 Task: Search one way flight ticket for 3 adults, 3 children in premium economy from Laramie: Laramie Regional Airport to Jackson: Jackson Hole Airport on 5-2-2023. Choice of flights is American. Number of bags: 9 checked bags. Price is upto 99000. Outbound departure time preference is 19:15.
Action: Mouse moved to (339, 286)
Screenshot: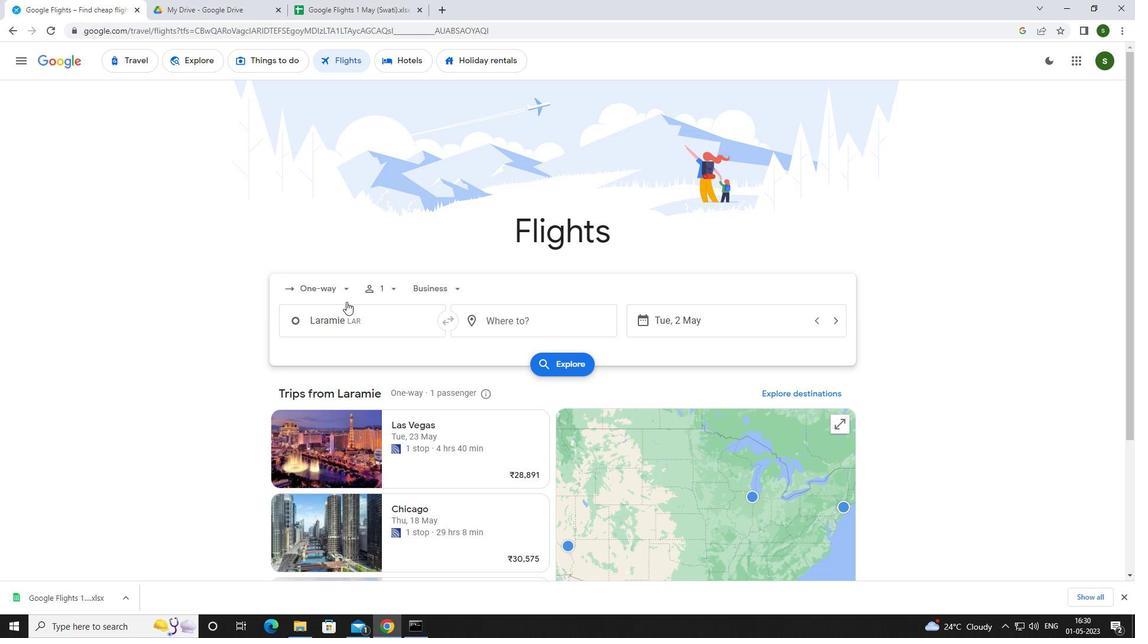 
Action: Mouse pressed left at (339, 286)
Screenshot: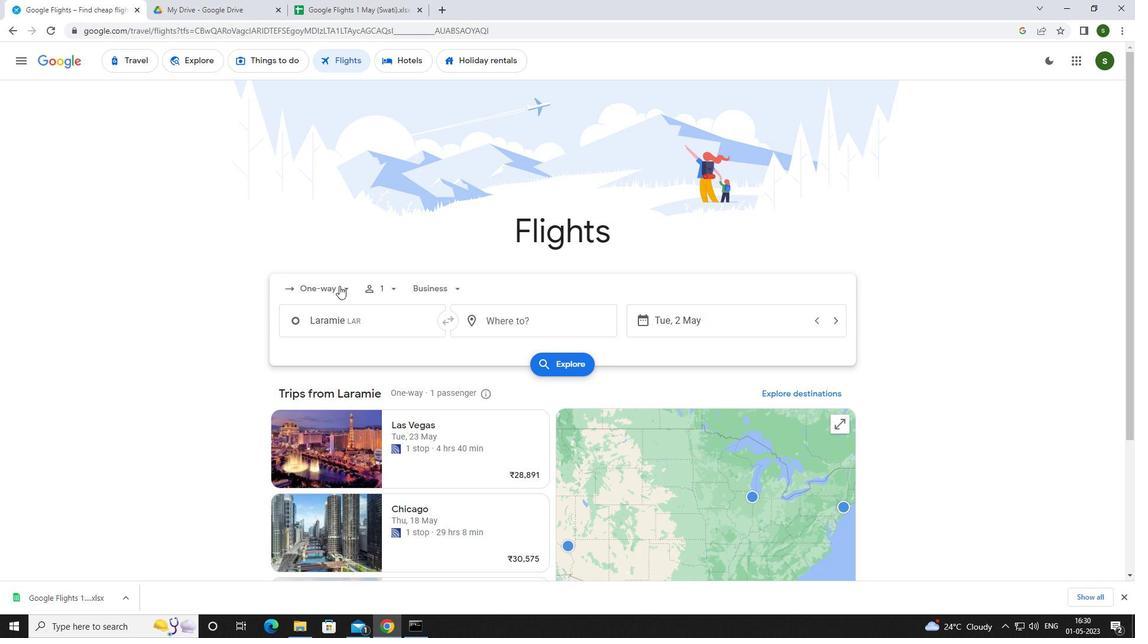 
Action: Mouse moved to (338, 288)
Screenshot: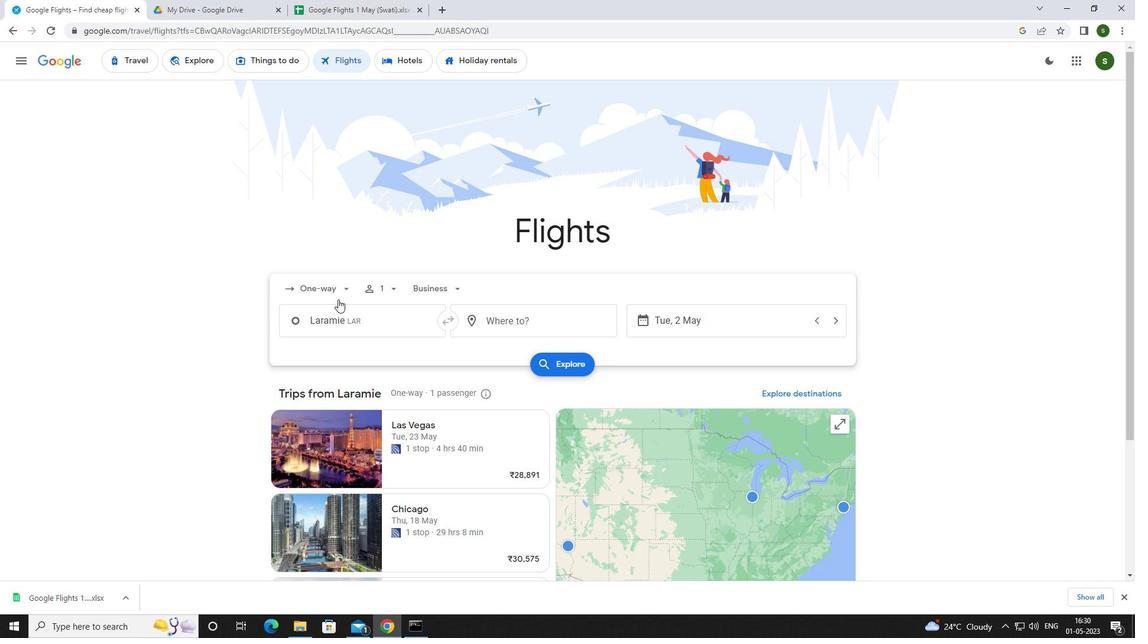 
Action: Mouse pressed left at (338, 288)
Screenshot: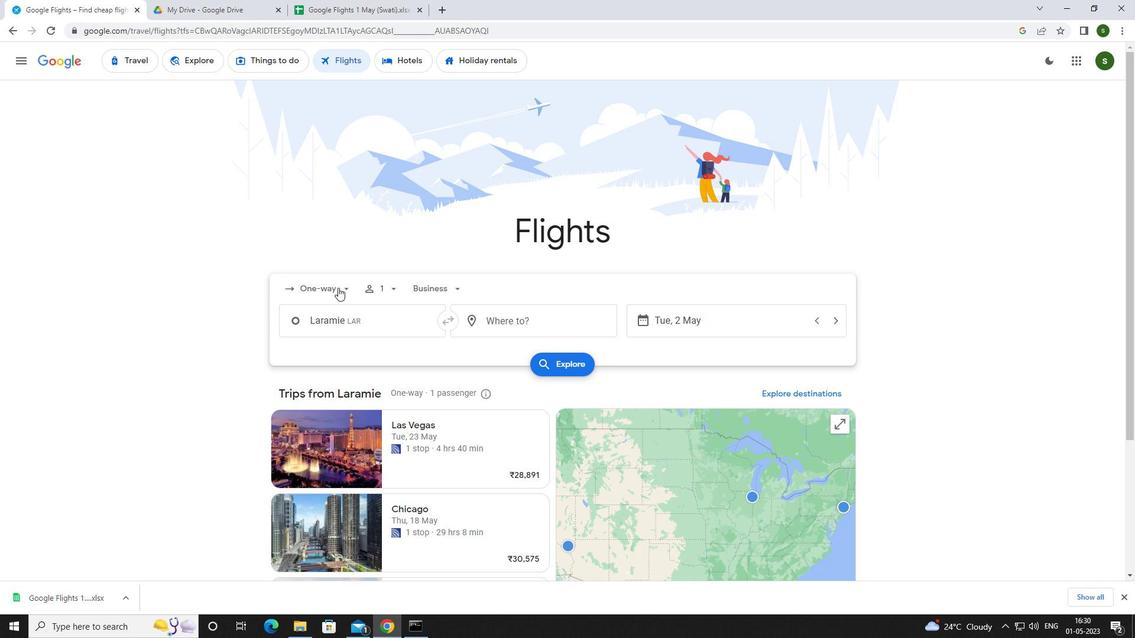 
Action: Mouse pressed left at (338, 288)
Screenshot: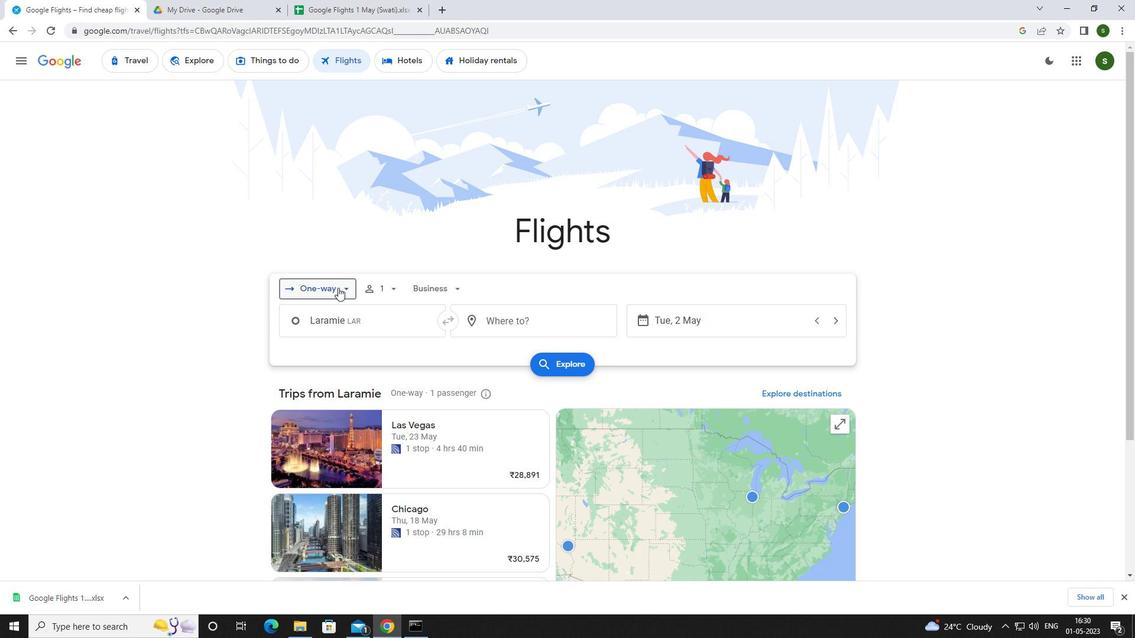 
Action: Mouse moved to (340, 339)
Screenshot: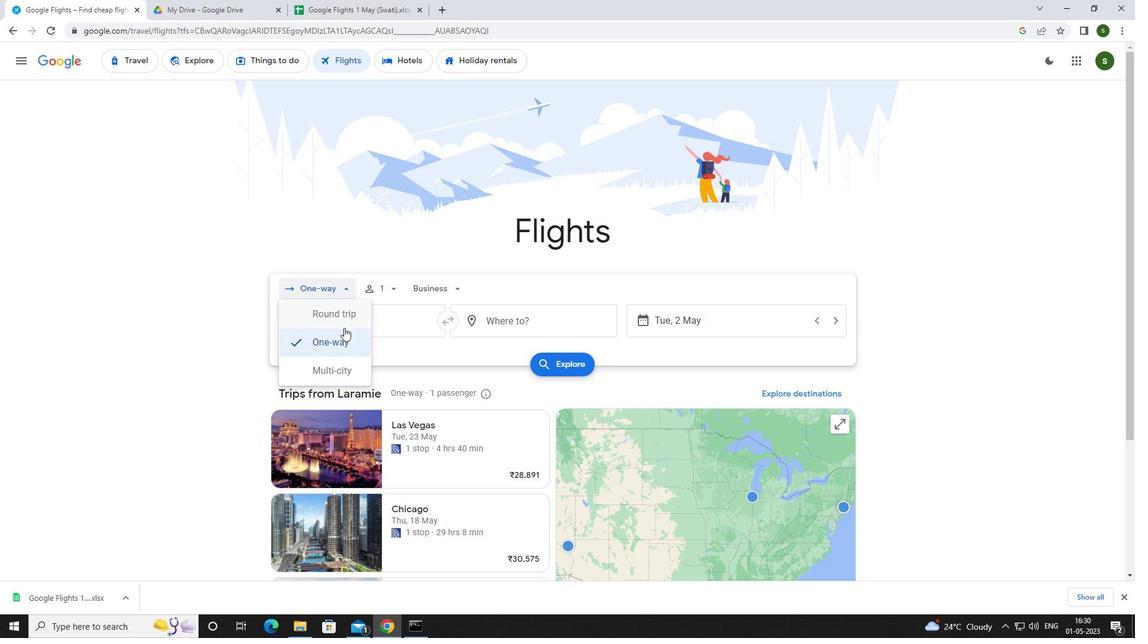 
Action: Mouse pressed left at (340, 339)
Screenshot: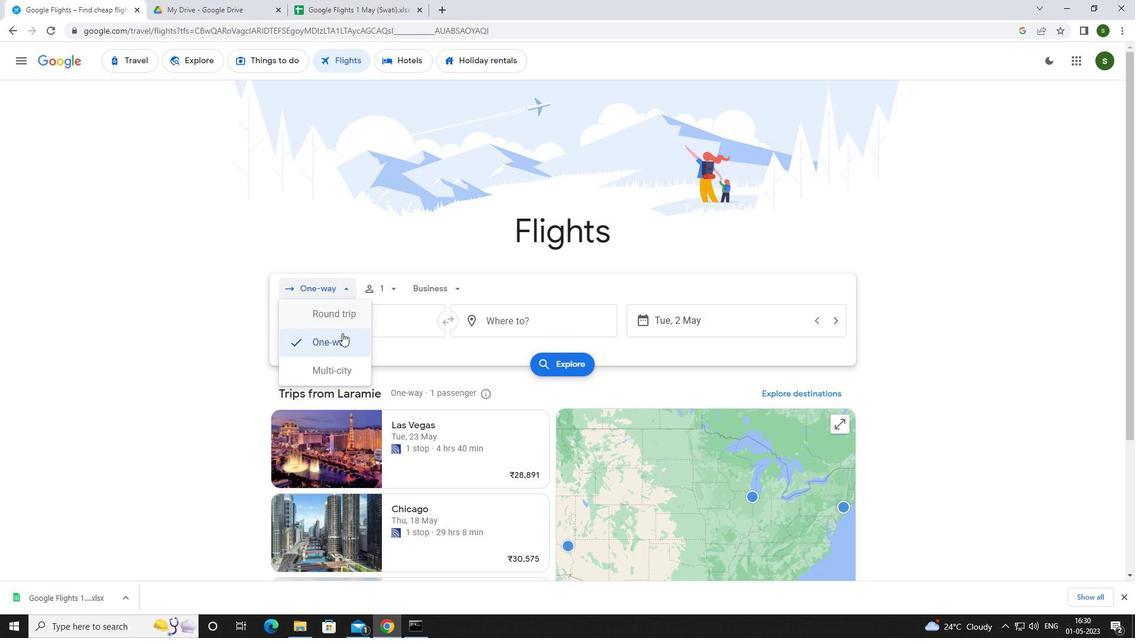 
Action: Mouse moved to (389, 288)
Screenshot: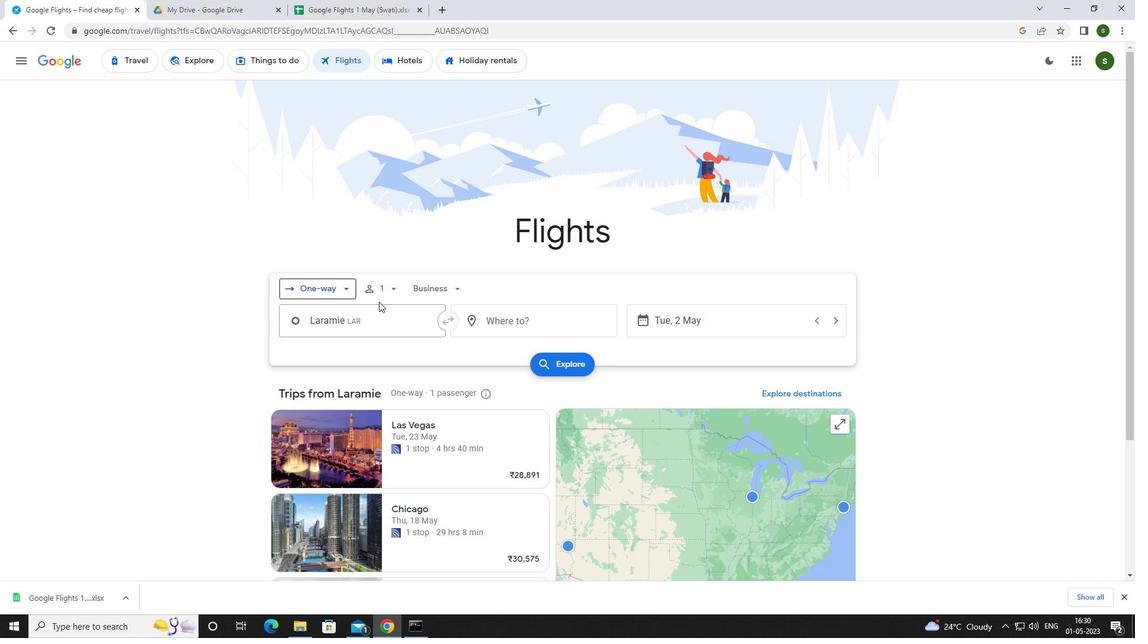 
Action: Mouse pressed left at (389, 288)
Screenshot: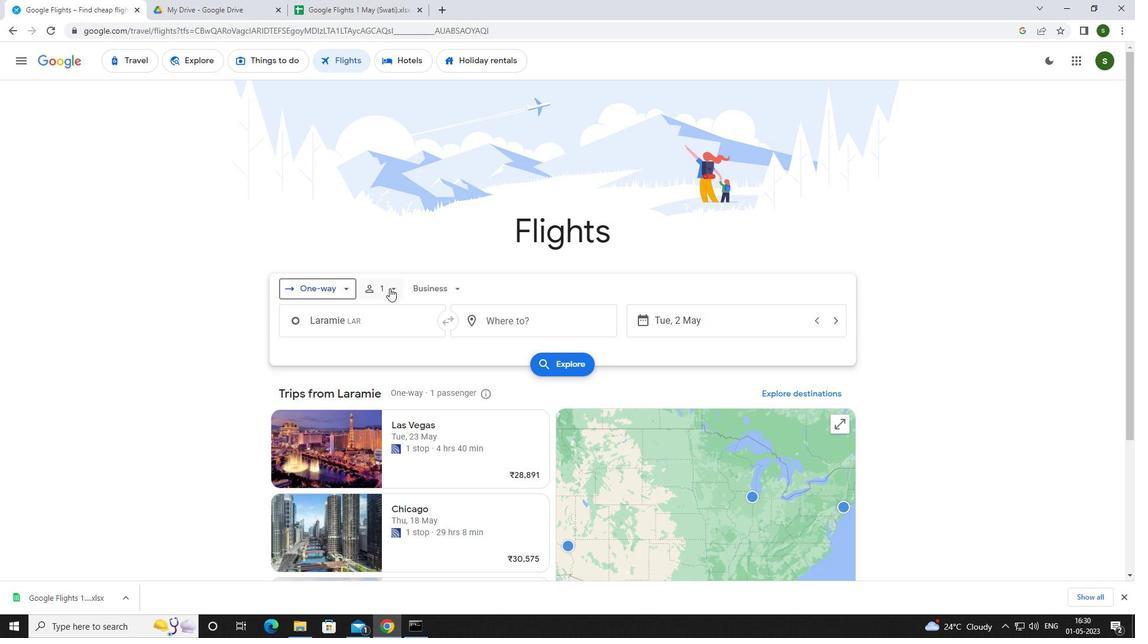 
Action: Mouse moved to (485, 320)
Screenshot: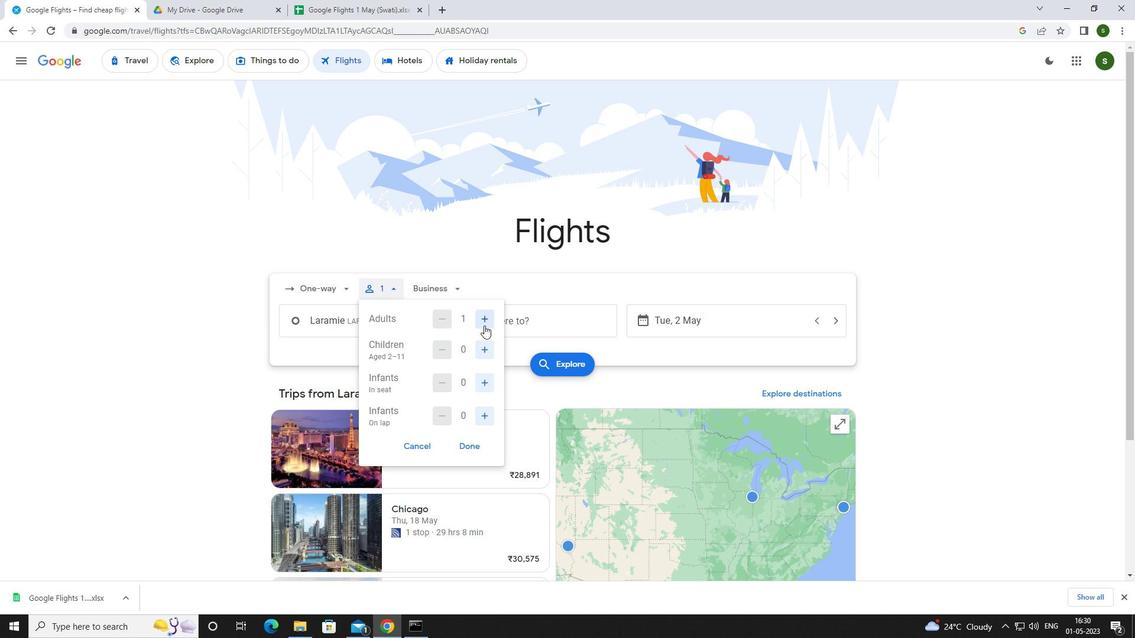 
Action: Mouse pressed left at (485, 320)
Screenshot: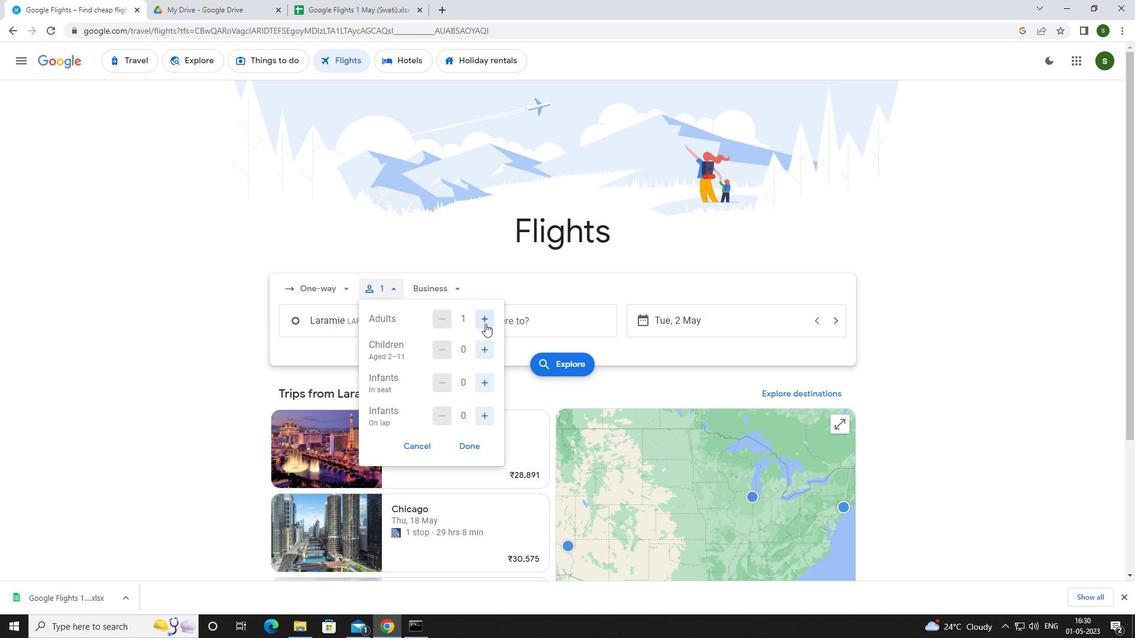 
Action: Mouse pressed left at (485, 320)
Screenshot: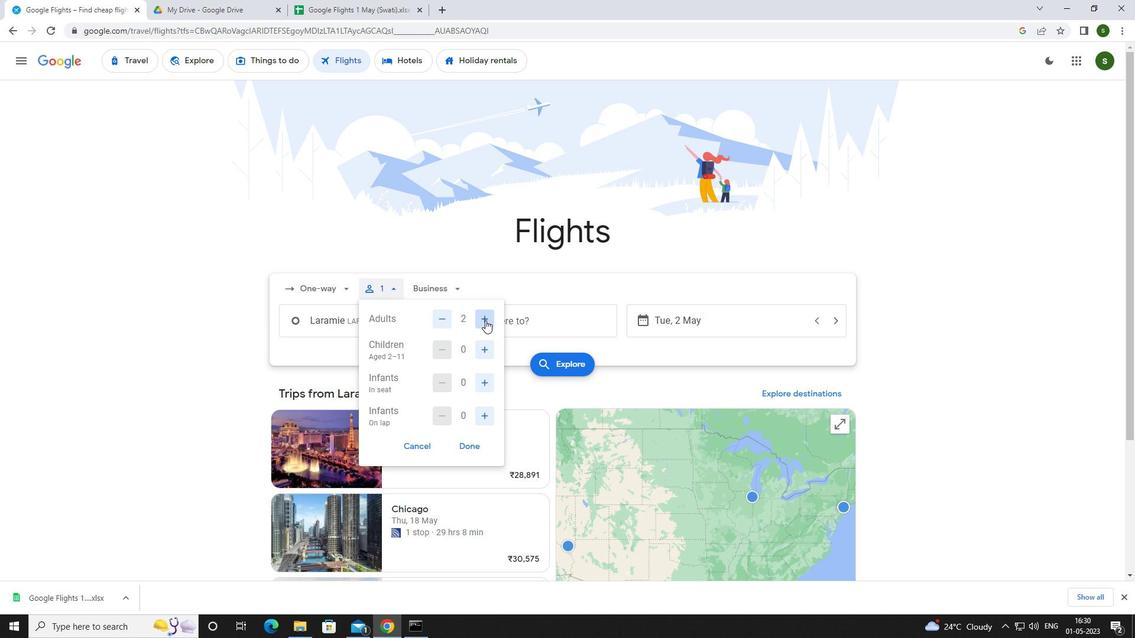 
Action: Mouse moved to (479, 344)
Screenshot: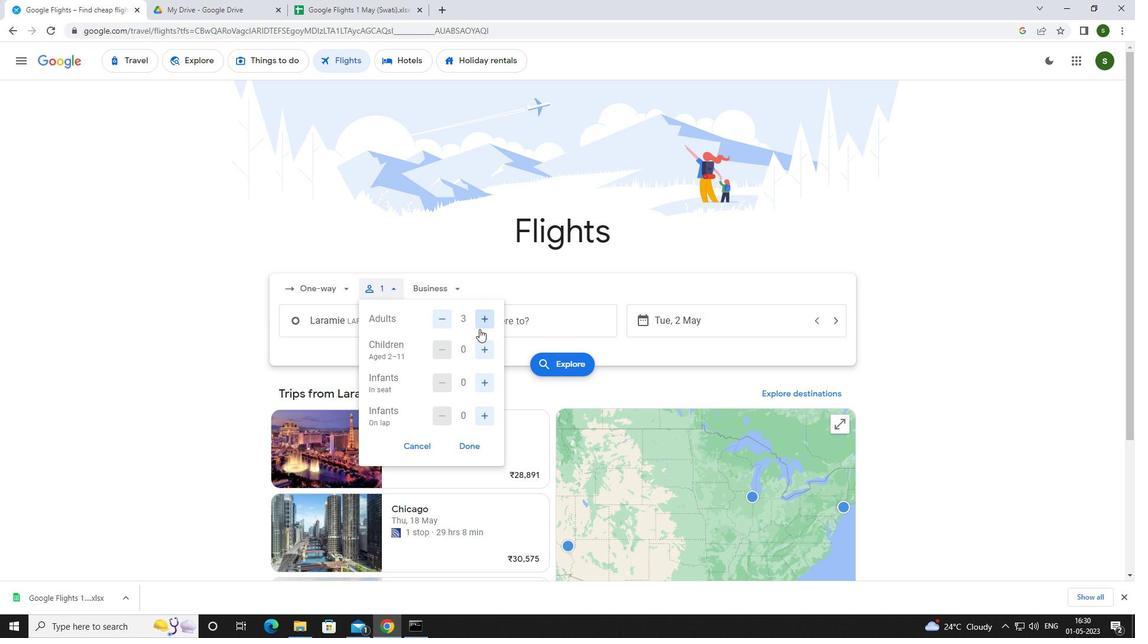 
Action: Mouse pressed left at (479, 344)
Screenshot: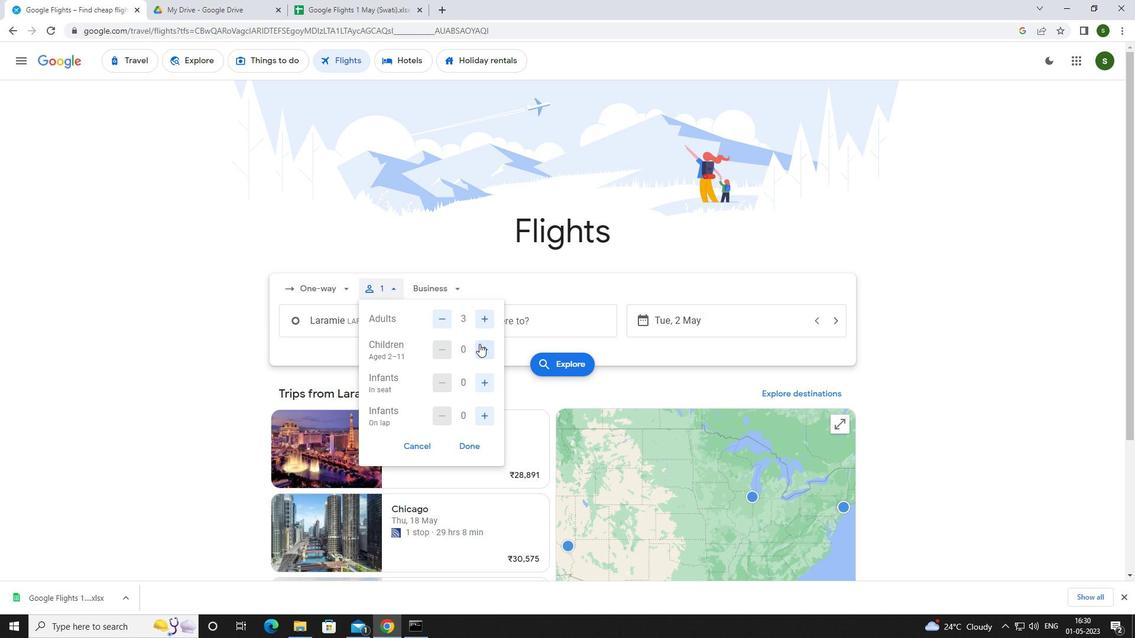 
Action: Mouse pressed left at (479, 344)
Screenshot: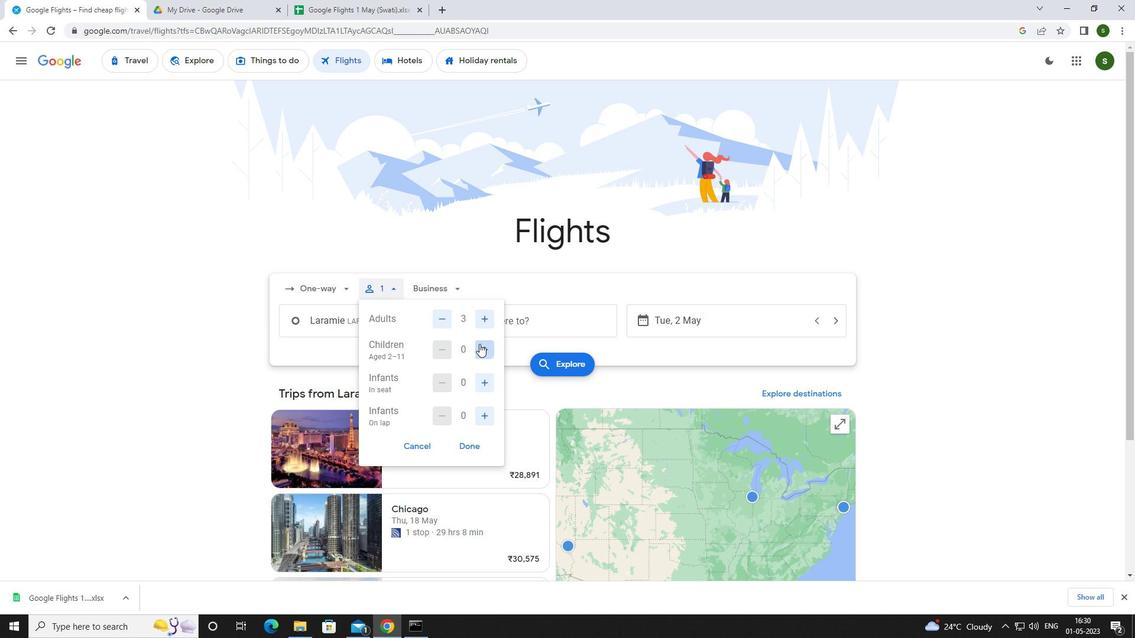 
Action: Mouse pressed left at (479, 344)
Screenshot: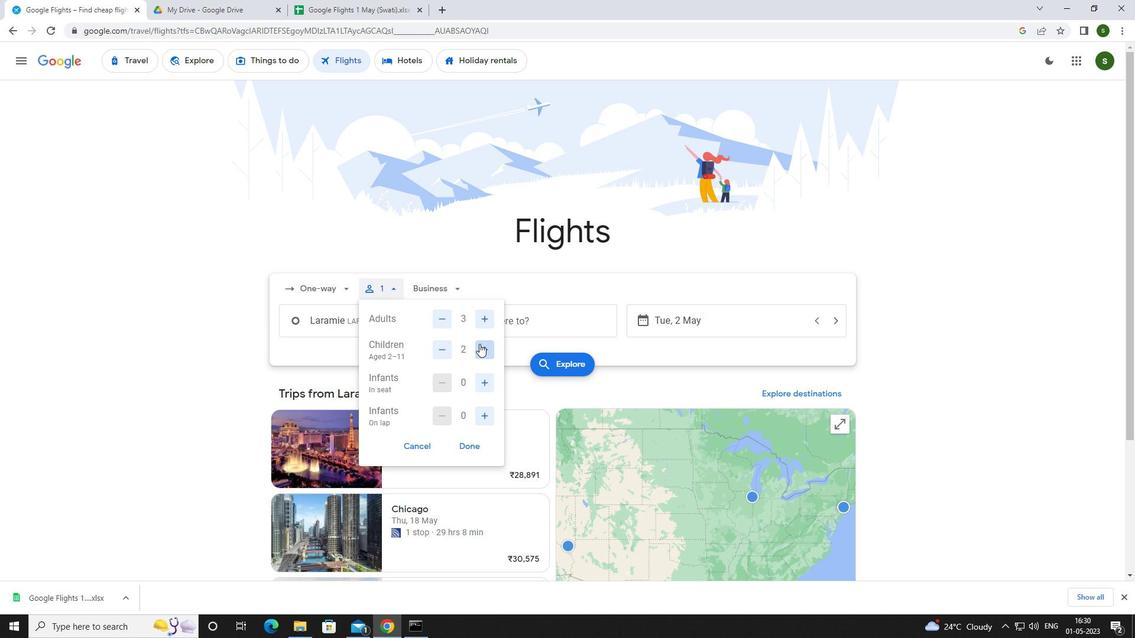 
Action: Mouse moved to (451, 285)
Screenshot: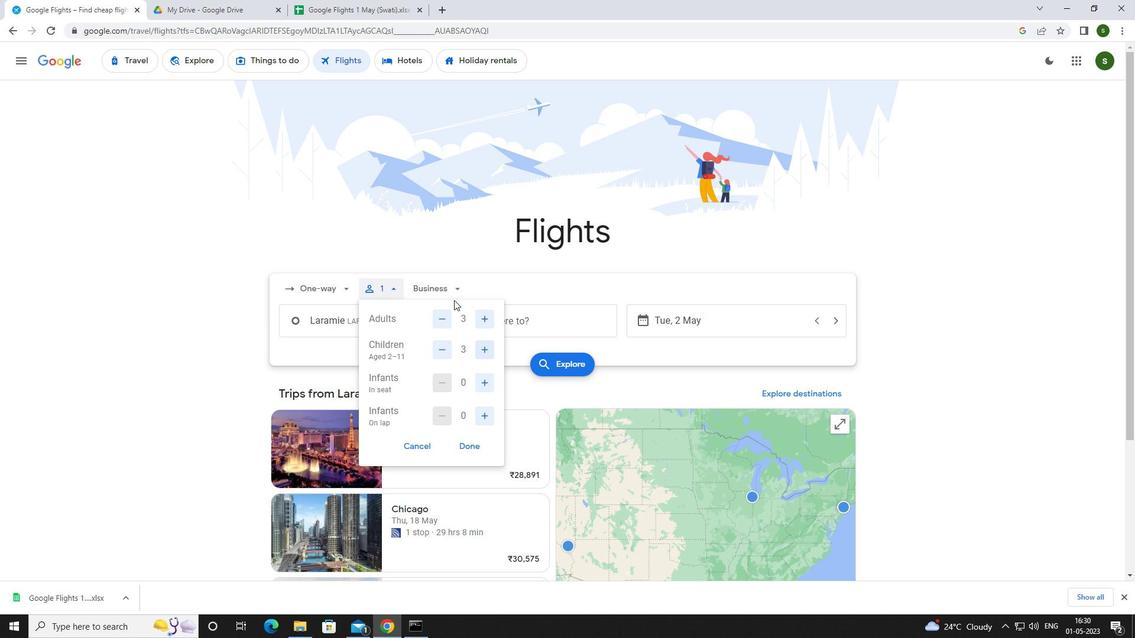 
Action: Mouse pressed left at (451, 285)
Screenshot: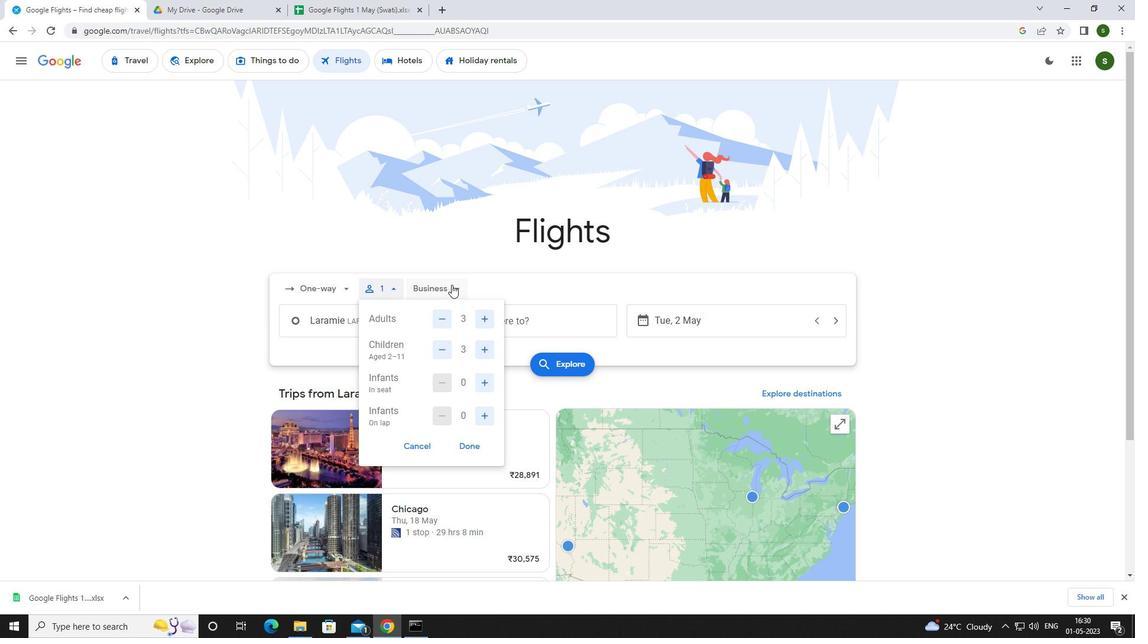 
Action: Mouse moved to (459, 337)
Screenshot: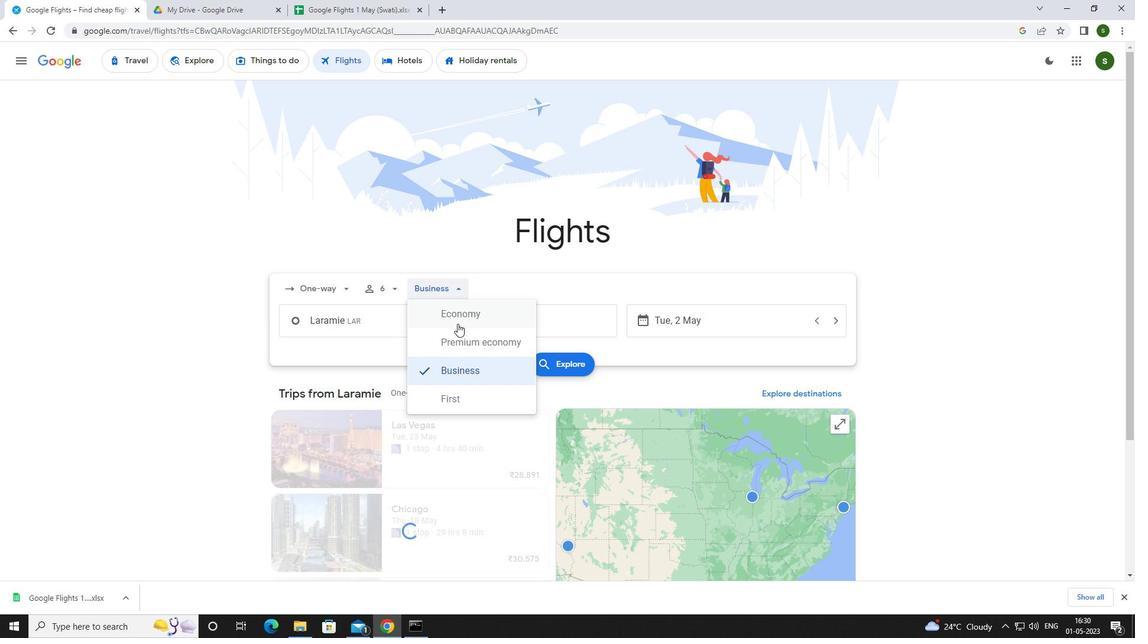 
Action: Mouse pressed left at (459, 337)
Screenshot: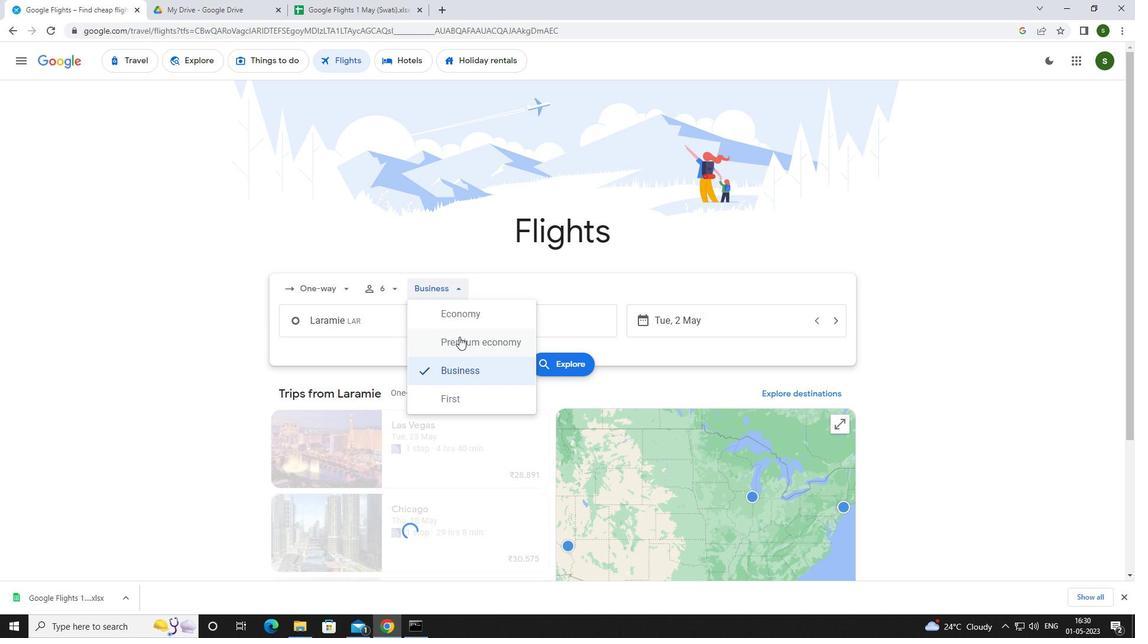 
Action: Mouse moved to (383, 320)
Screenshot: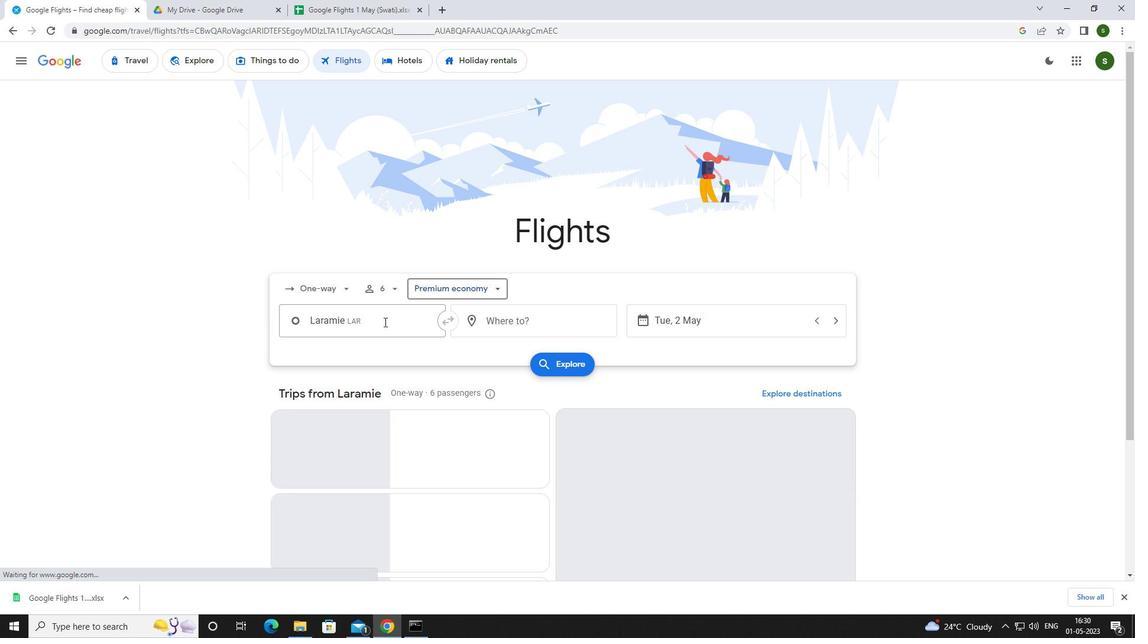 
Action: Mouse pressed left at (383, 320)
Screenshot: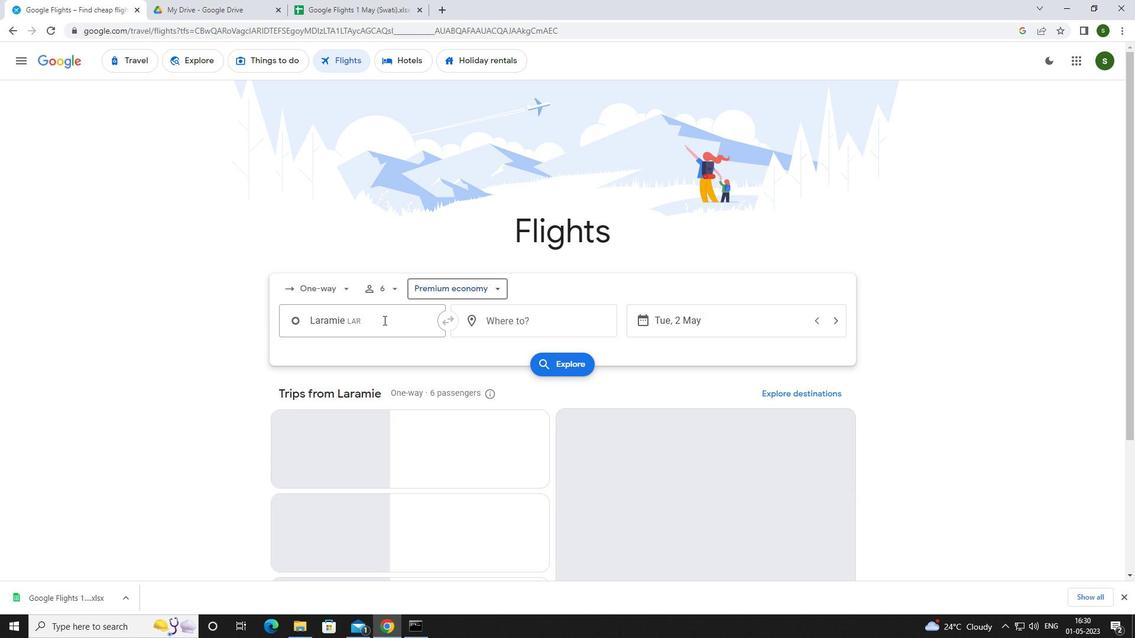 
Action: Mouse moved to (375, 322)
Screenshot: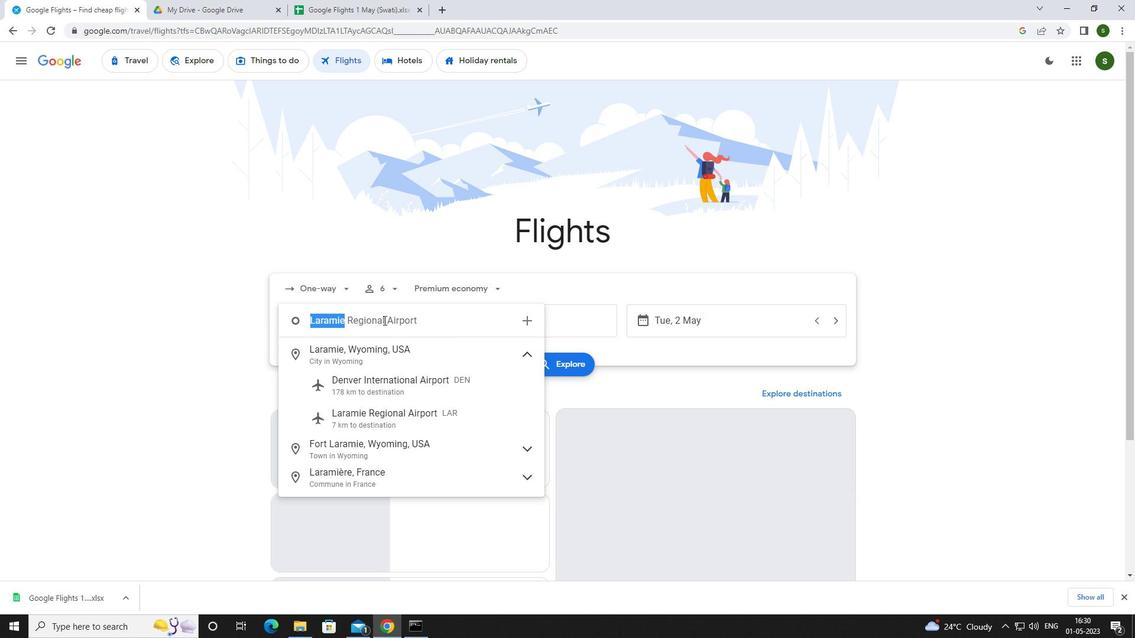 
Action: Key pressed <Key.caps_lock>l<Key.caps_lock>aramie
Screenshot: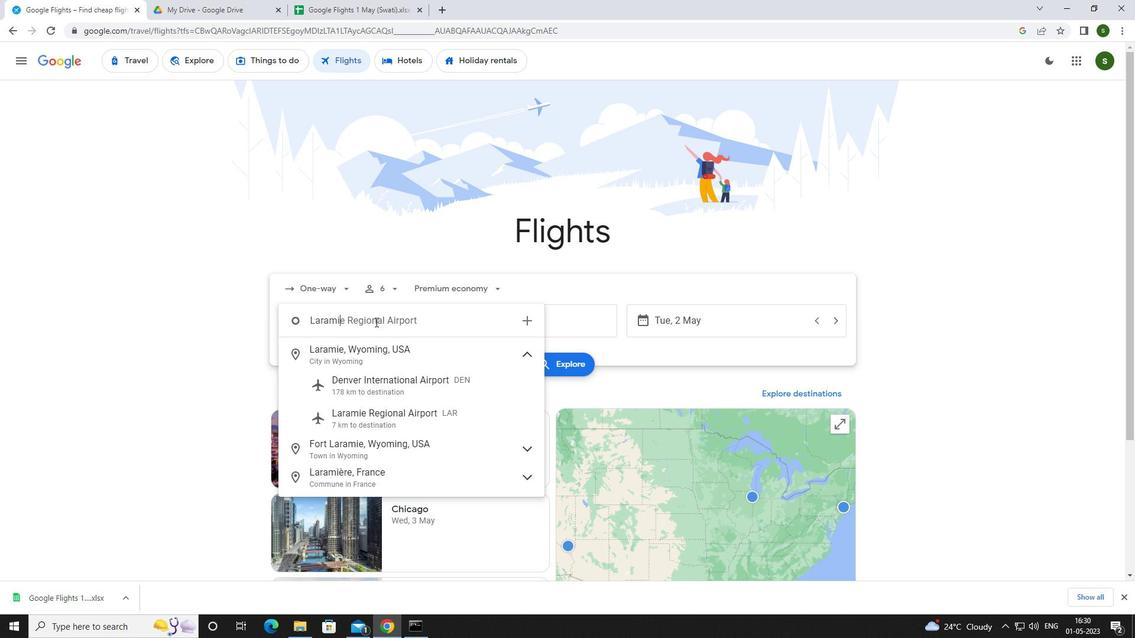 
Action: Mouse moved to (383, 412)
Screenshot: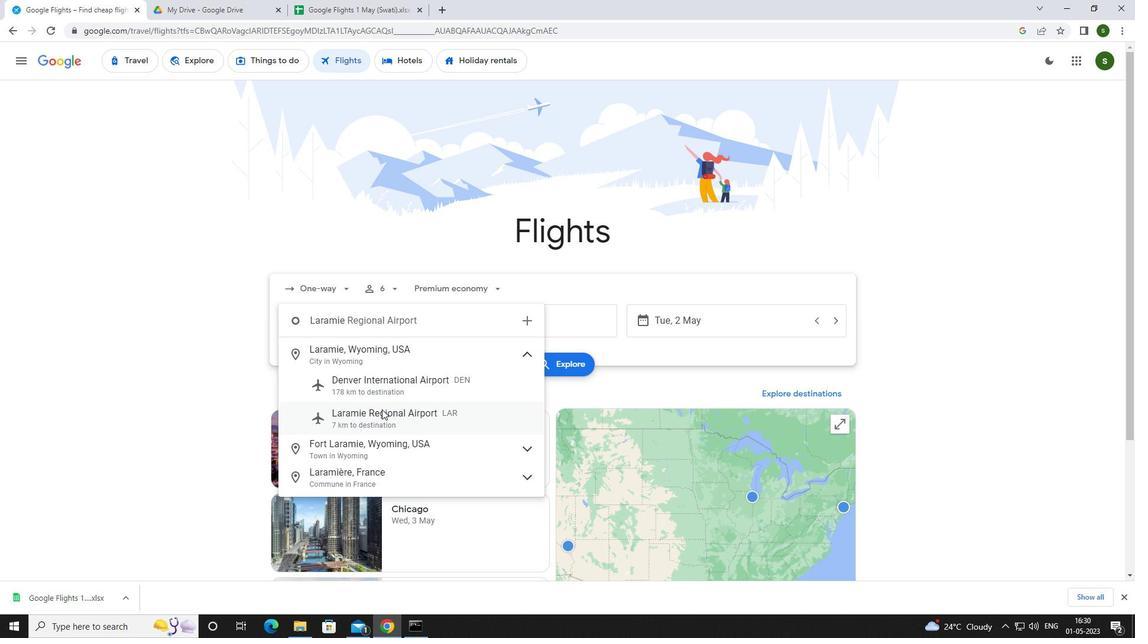 
Action: Mouse pressed left at (383, 412)
Screenshot: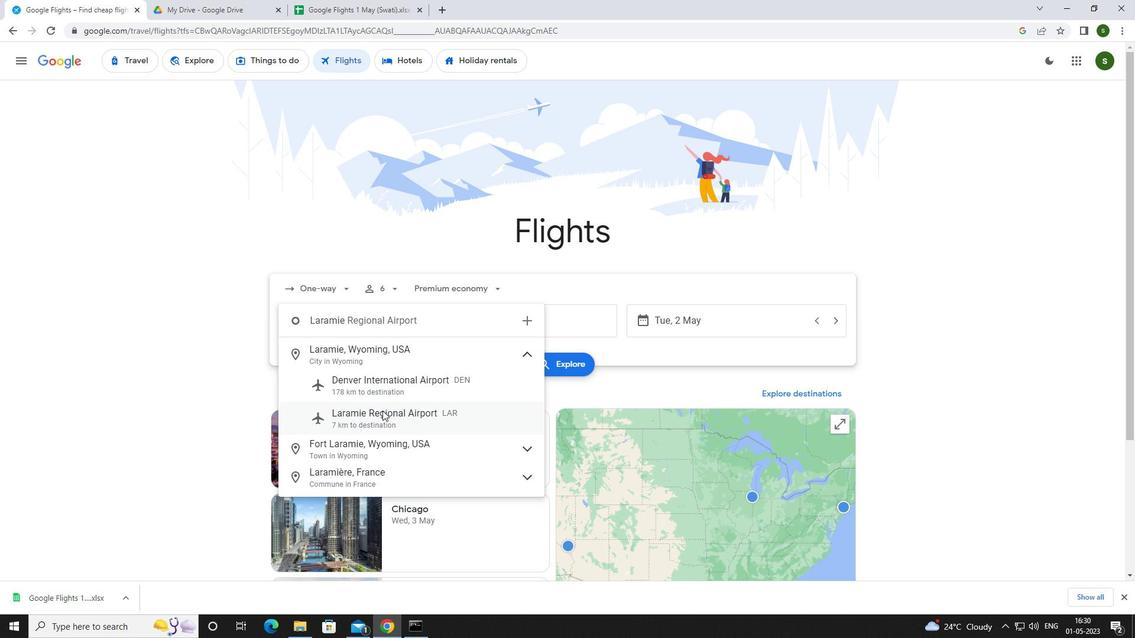 
Action: Mouse moved to (515, 323)
Screenshot: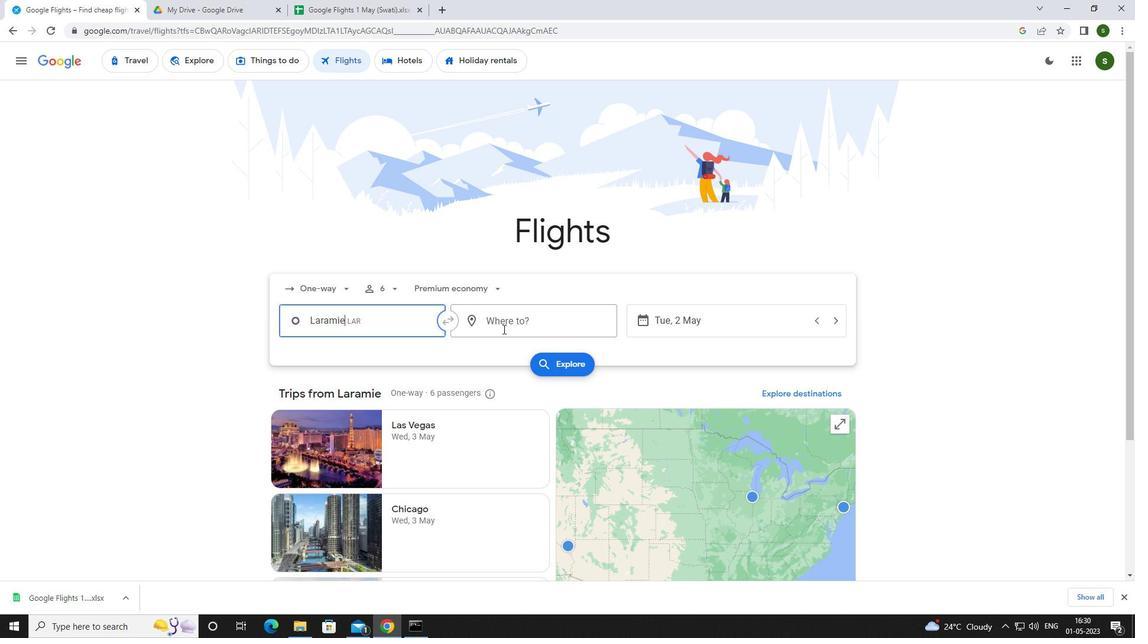 
Action: Mouse pressed left at (515, 323)
Screenshot: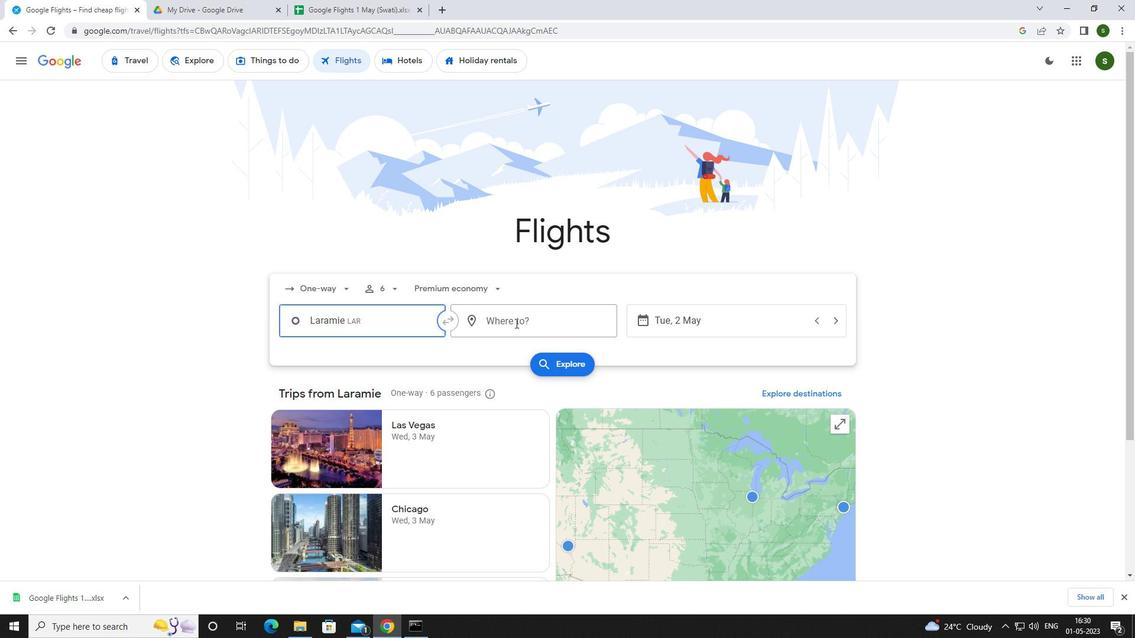 
Action: Mouse moved to (441, 332)
Screenshot: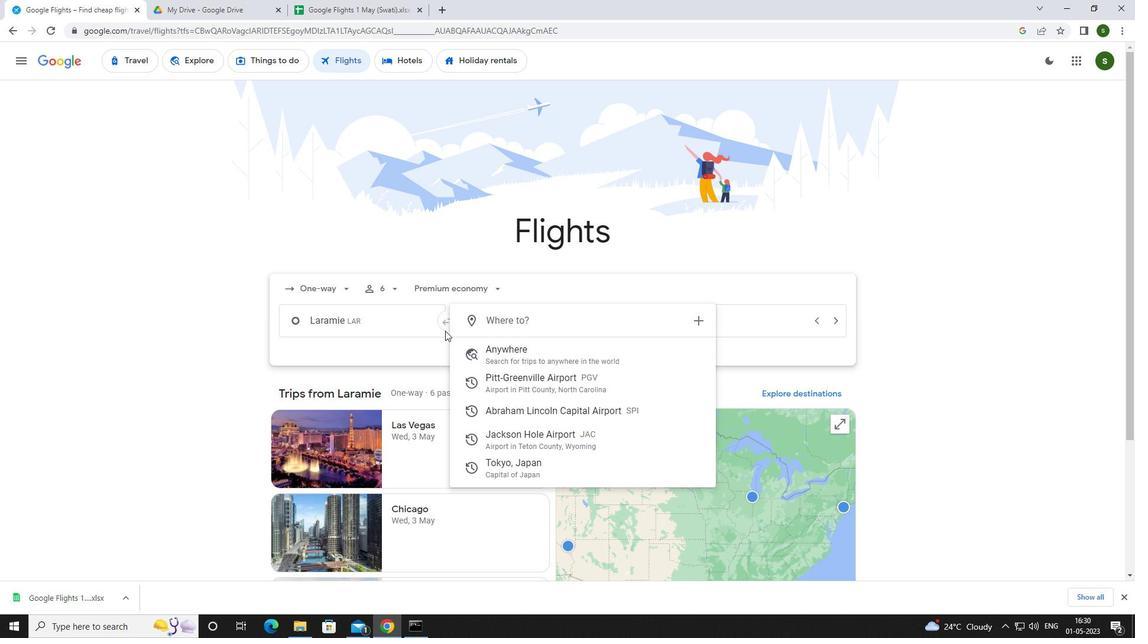 
Action: Key pressed <Key.caps_lock>p<Key.caps_lock>itt
Screenshot: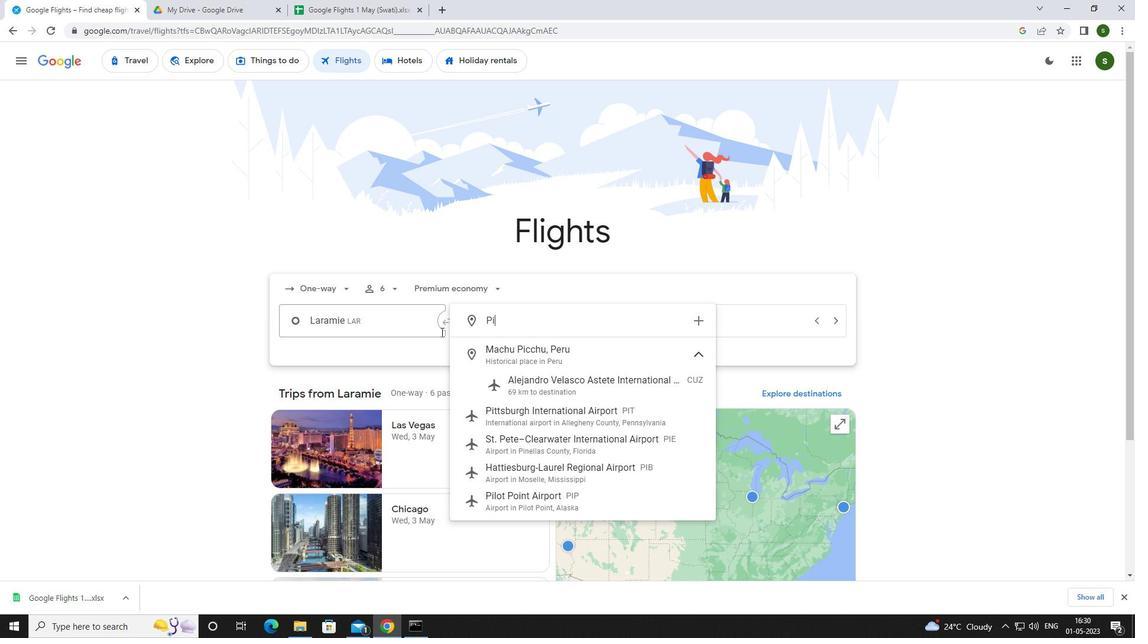 
Action: Mouse moved to (535, 448)
Screenshot: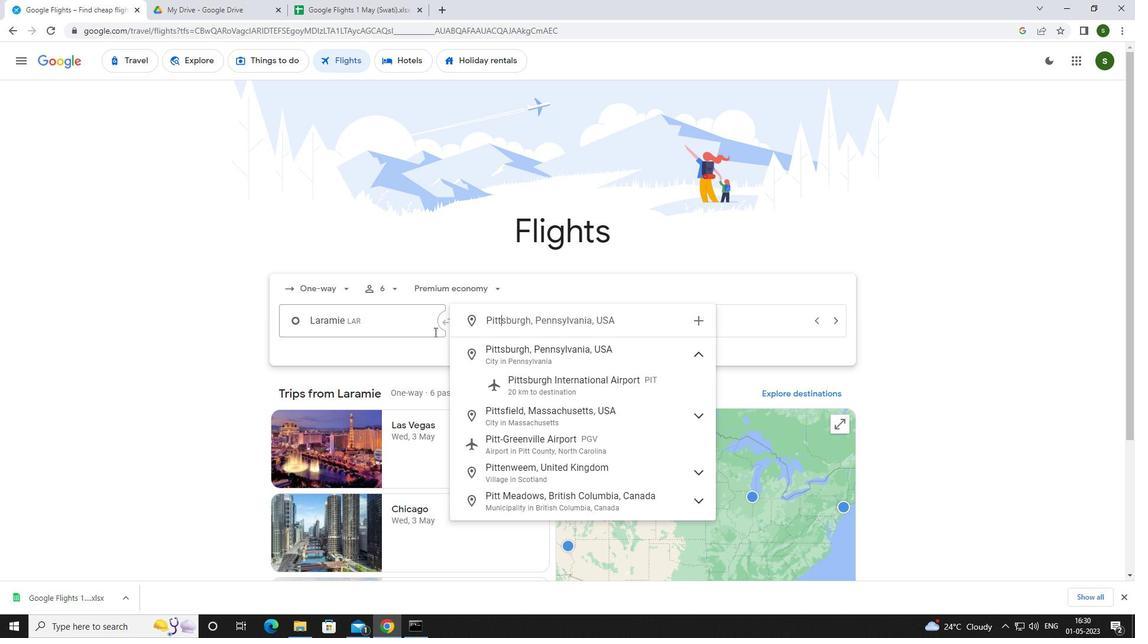 
Action: Mouse pressed left at (535, 448)
Screenshot: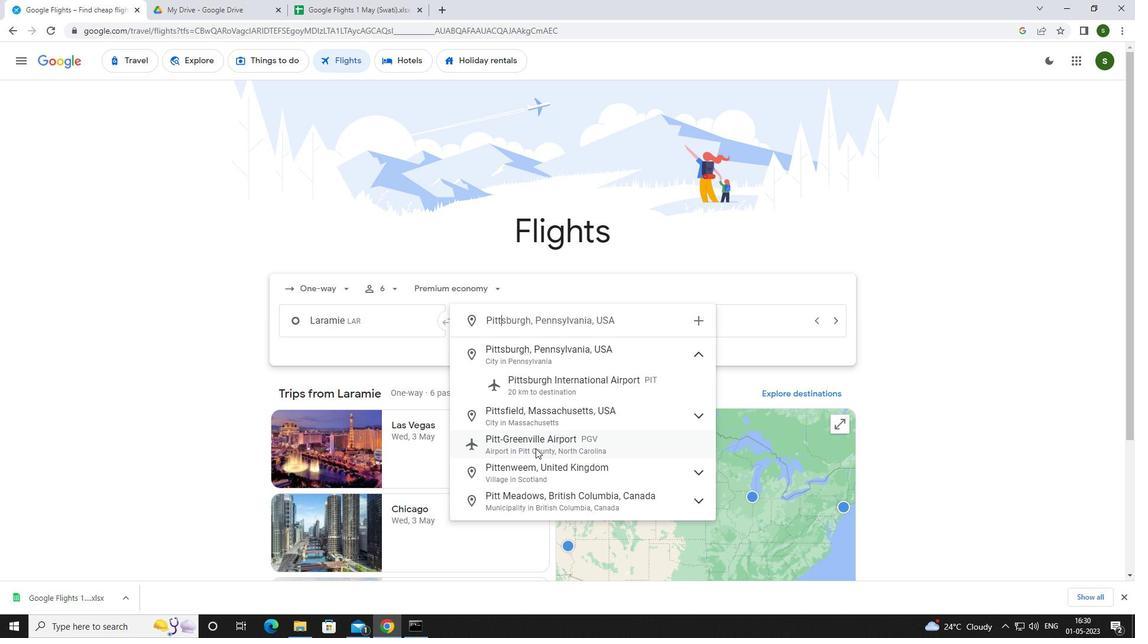 
Action: Mouse moved to (738, 325)
Screenshot: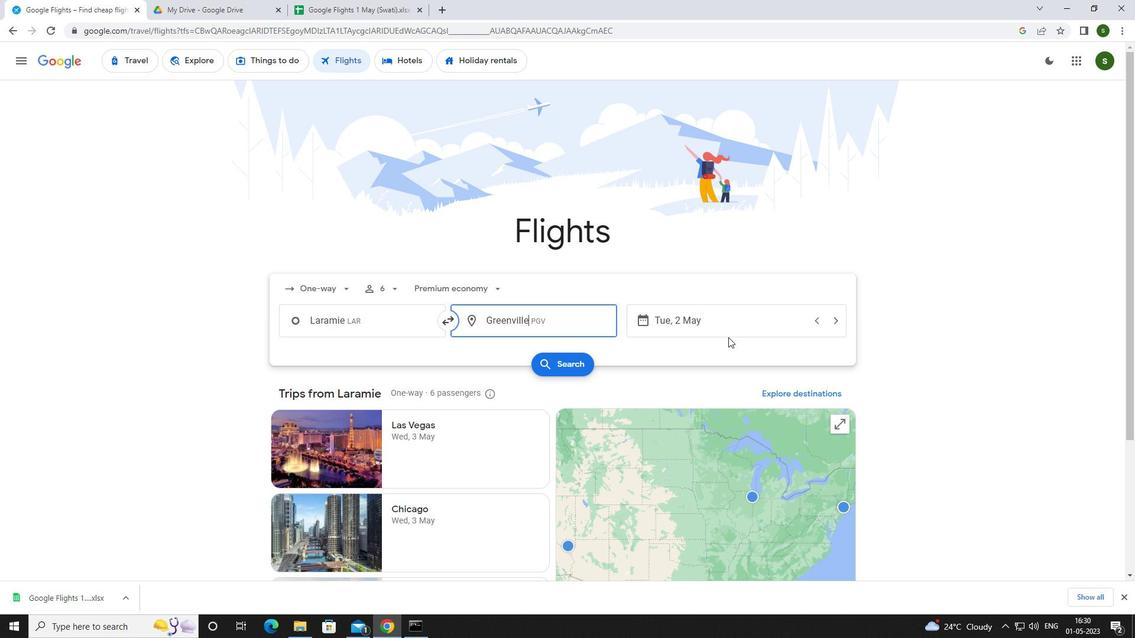 
Action: Mouse pressed left at (738, 325)
Screenshot: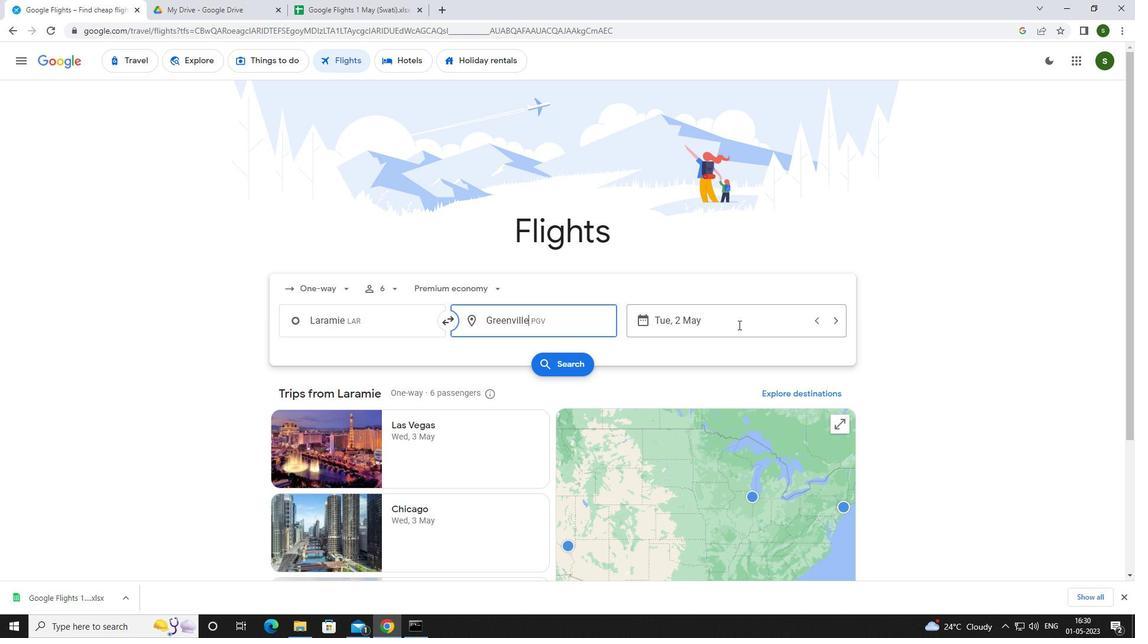 
Action: Mouse moved to (483, 373)
Screenshot: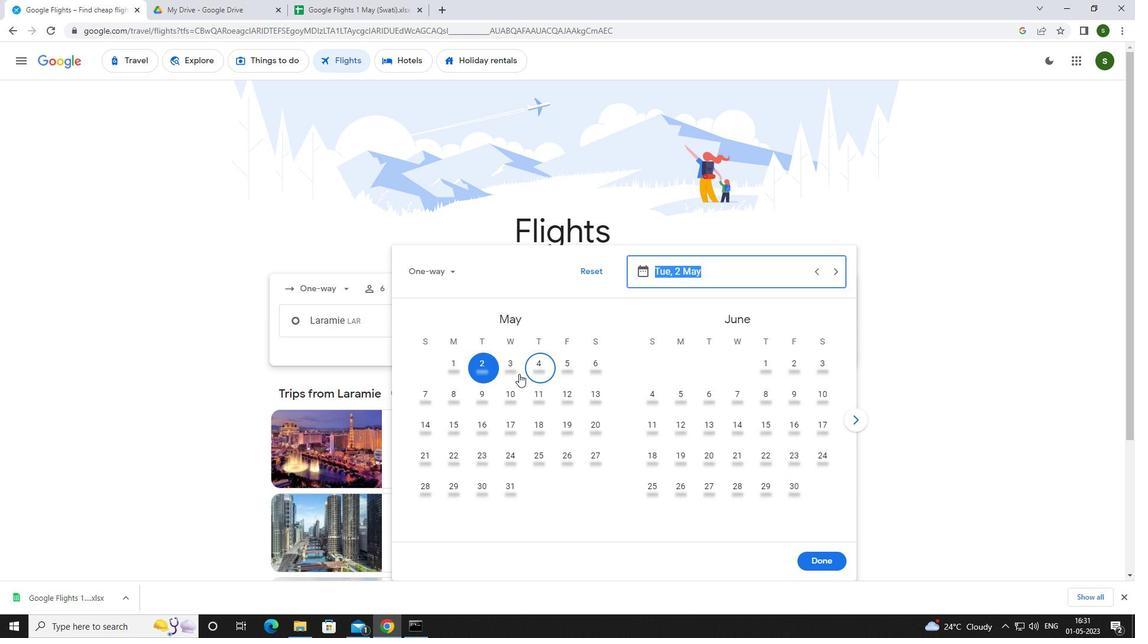 
Action: Mouse pressed left at (483, 373)
Screenshot: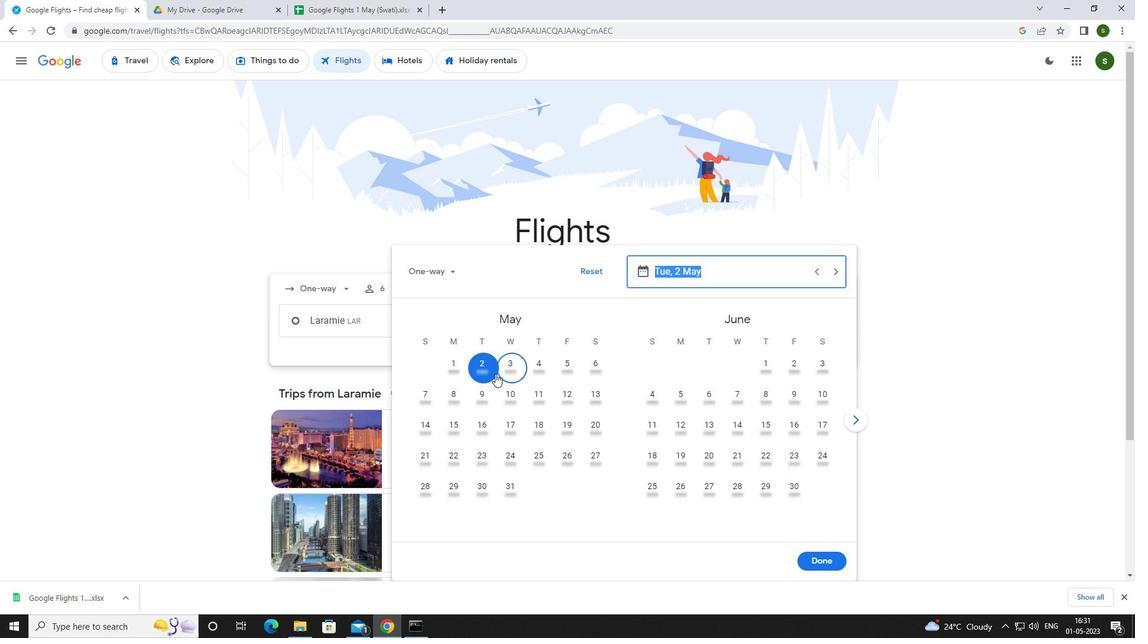 
Action: Mouse moved to (819, 556)
Screenshot: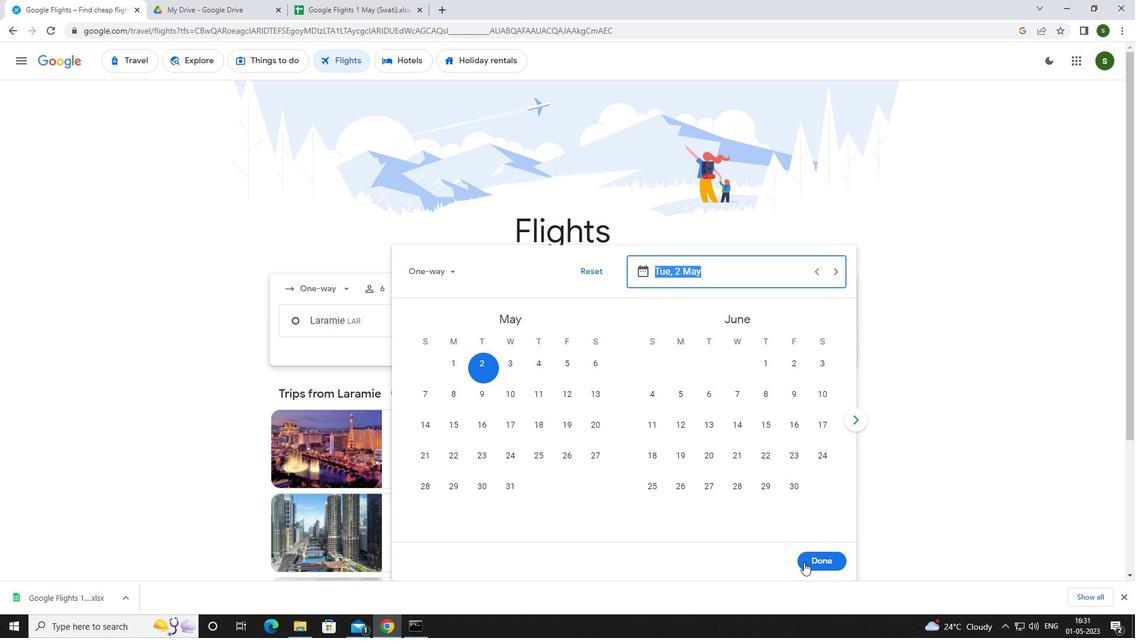 
Action: Mouse pressed left at (819, 556)
Screenshot: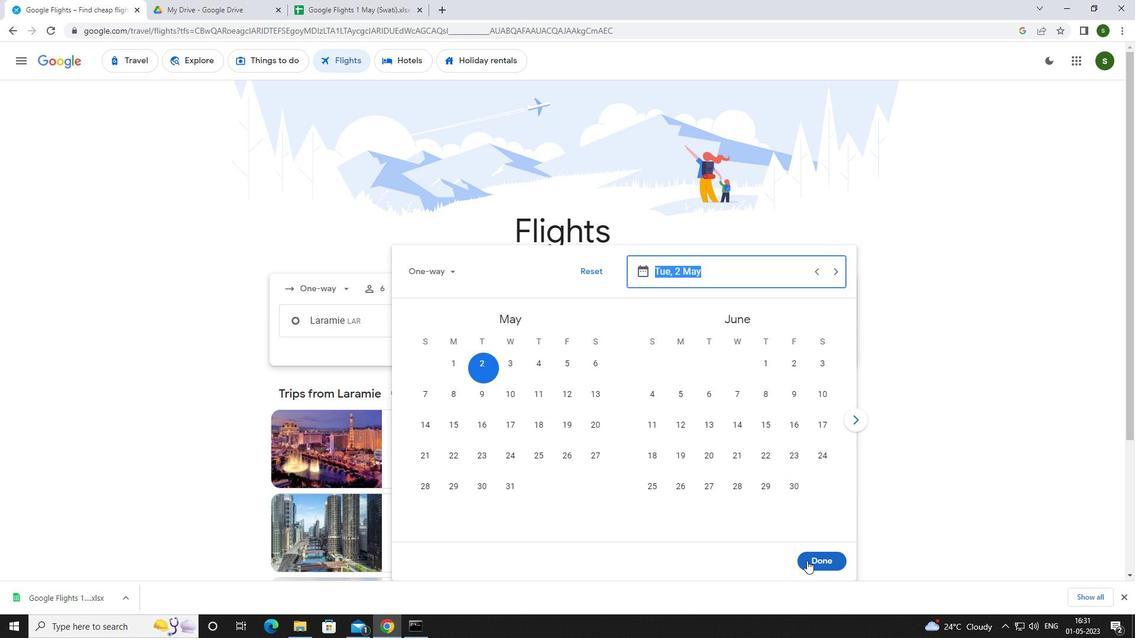 
Action: Mouse moved to (568, 364)
Screenshot: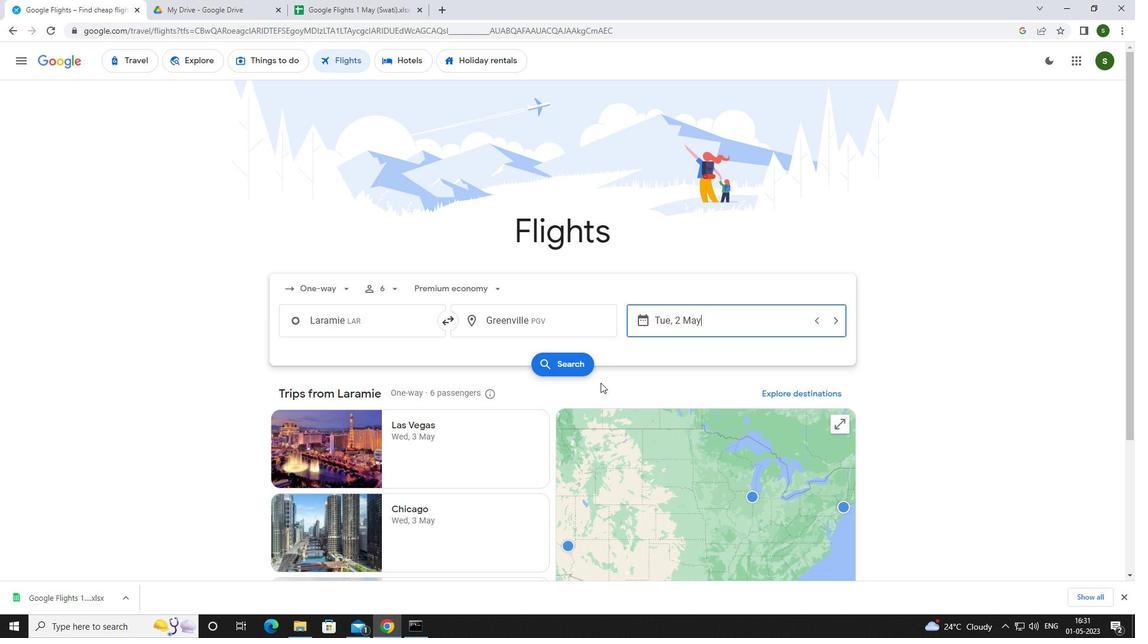 
Action: Mouse pressed left at (568, 364)
Screenshot: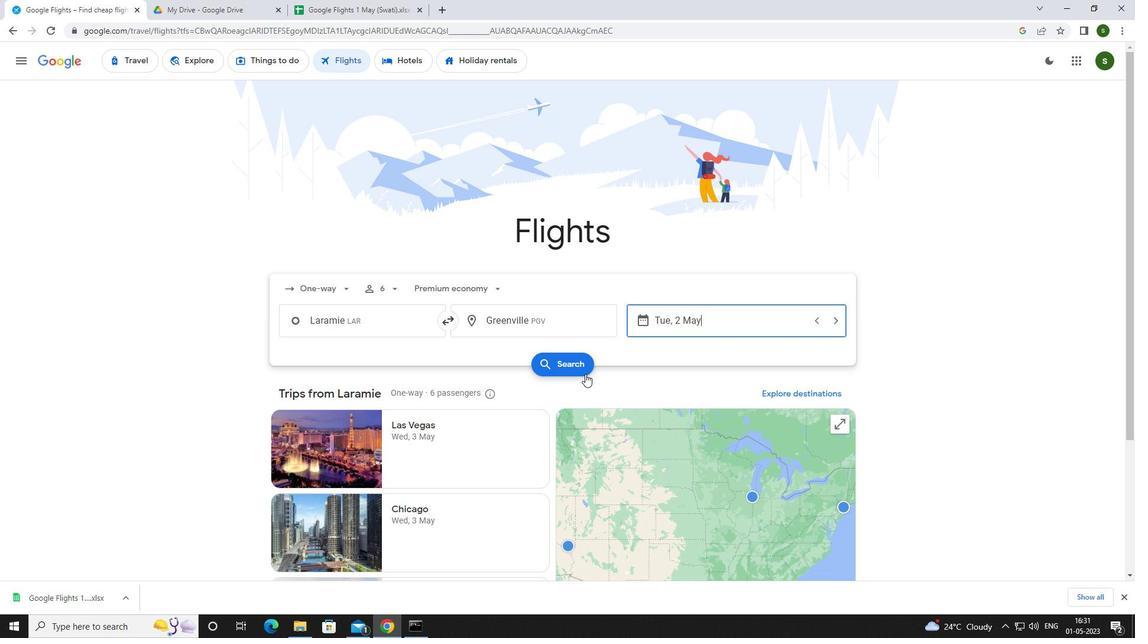 
Action: Mouse moved to (304, 171)
Screenshot: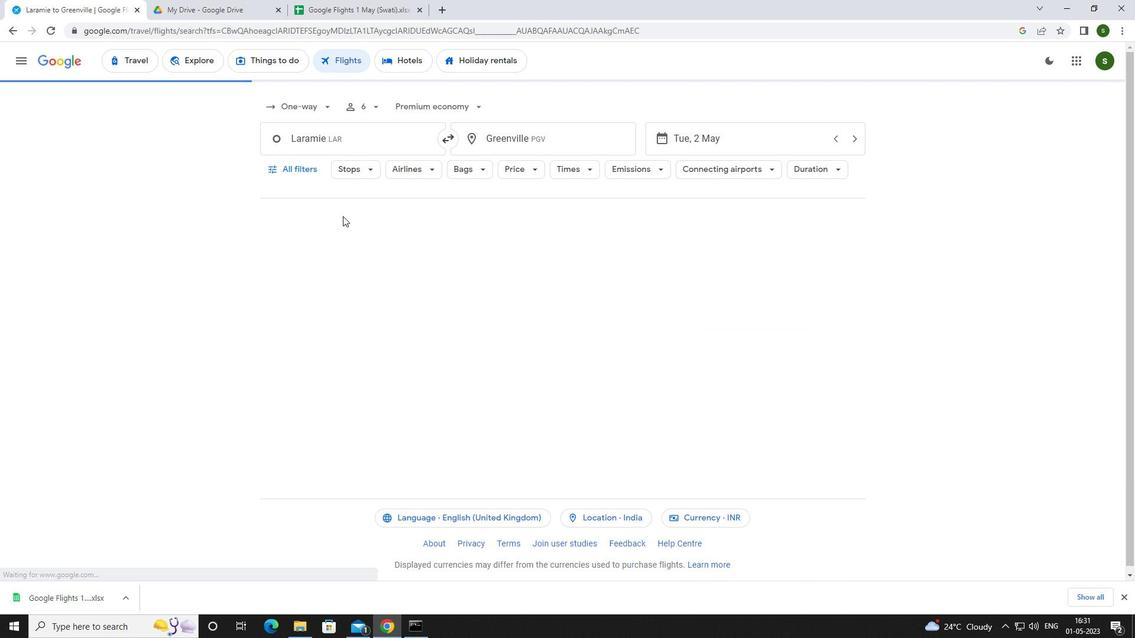 
Action: Mouse pressed left at (304, 171)
Screenshot: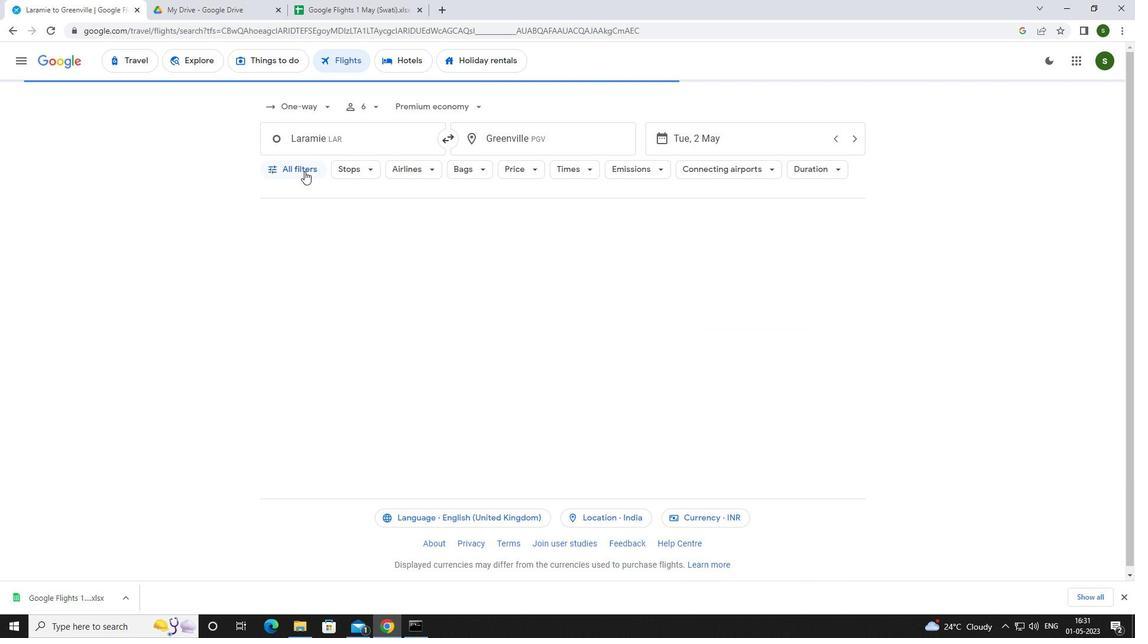 
Action: Mouse moved to (445, 422)
Screenshot: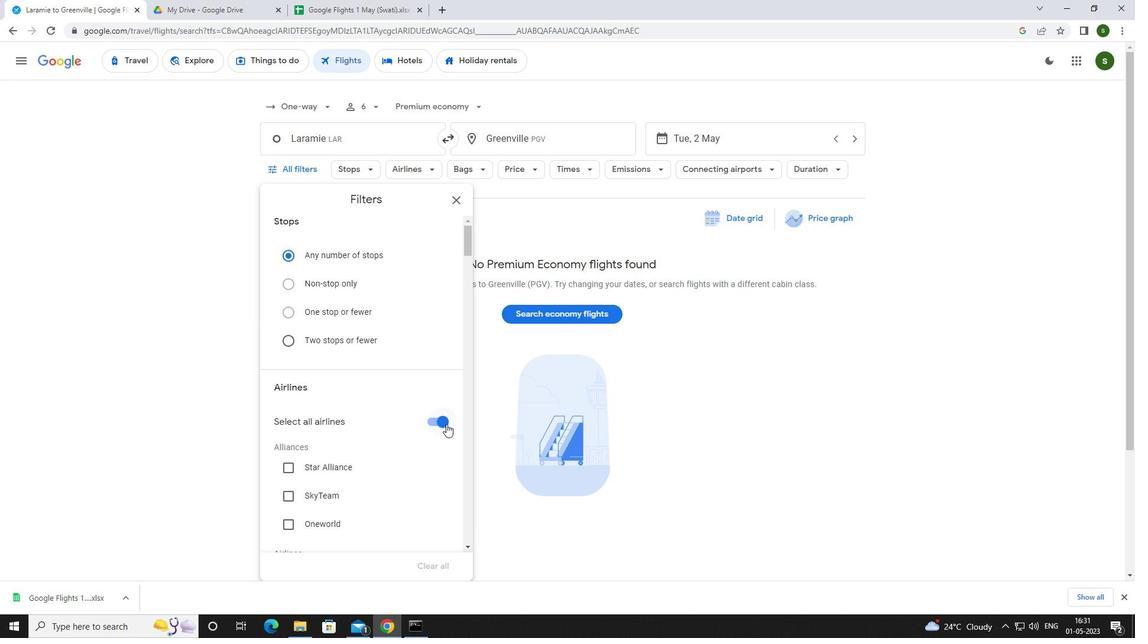 
Action: Mouse pressed left at (445, 422)
Screenshot: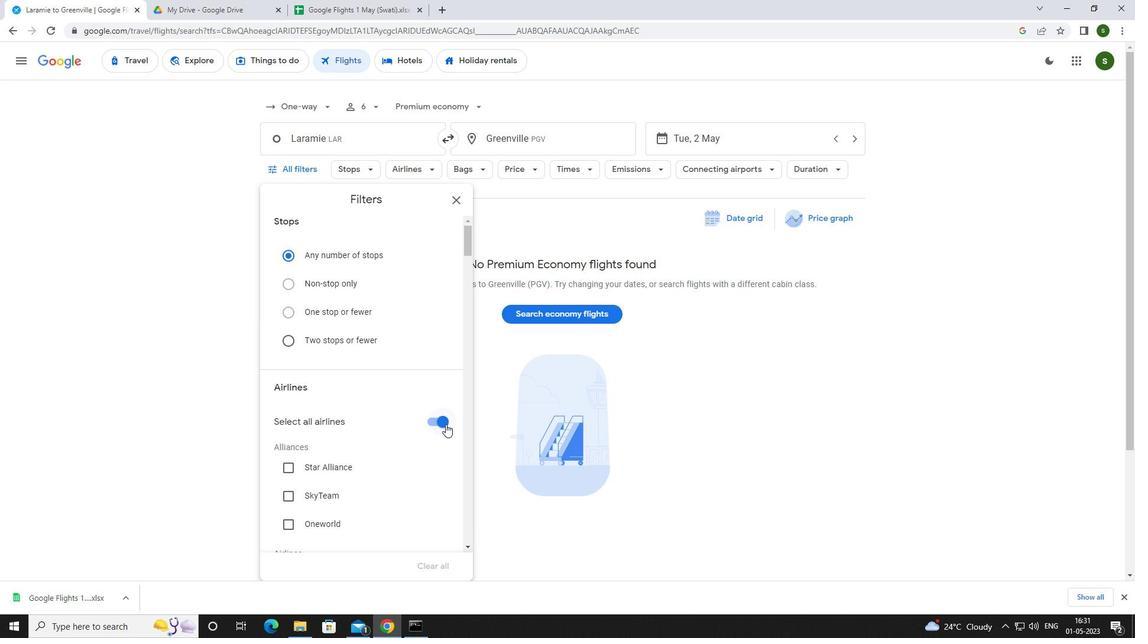 
Action: Mouse moved to (378, 392)
Screenshot: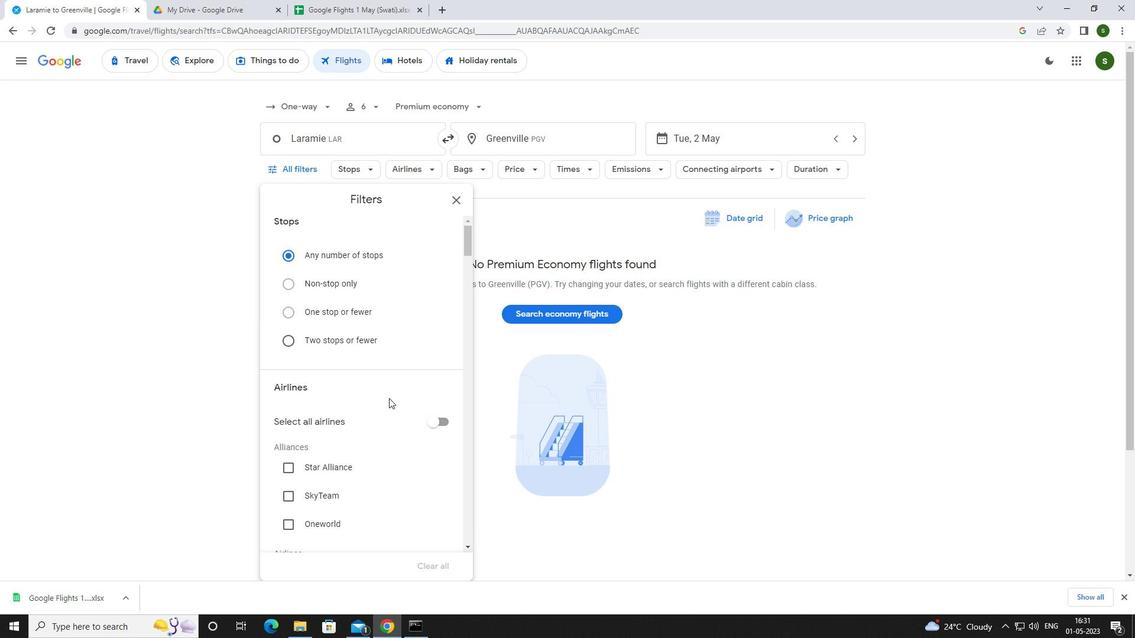 
Action: Mouse scrolled (378, 391) with delta (0, 0)
Screenshot: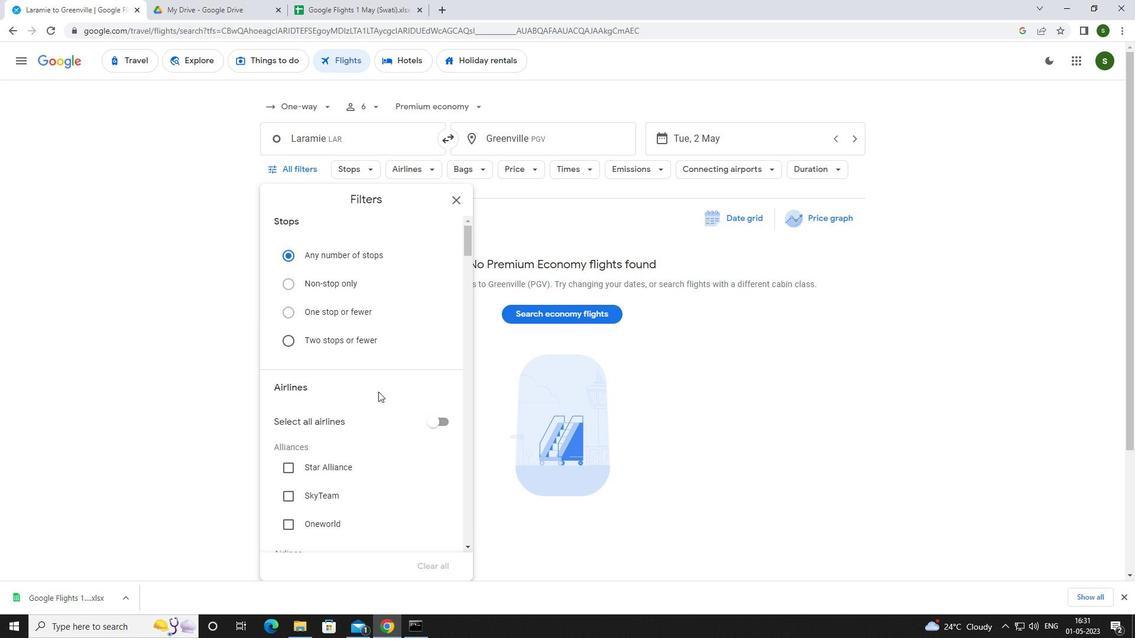 
Action: Mouse scrolled (378, 391) with delta (0, 0)
Screenshot: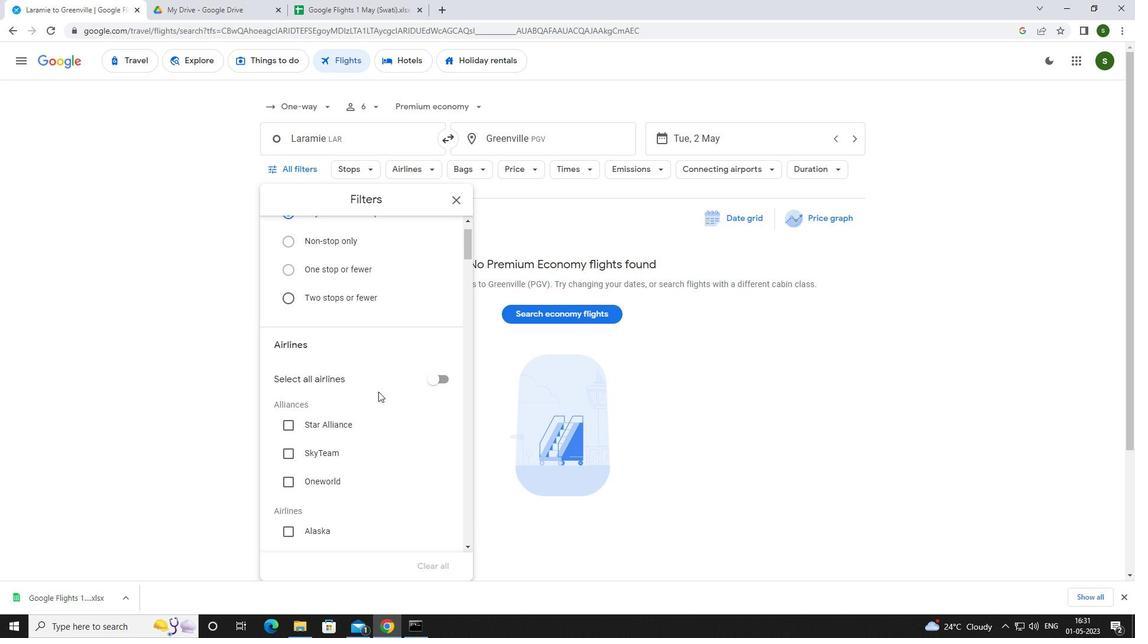 
Action: Mouse scrolled (378, 391) with delta (0, 0)
Screenshot: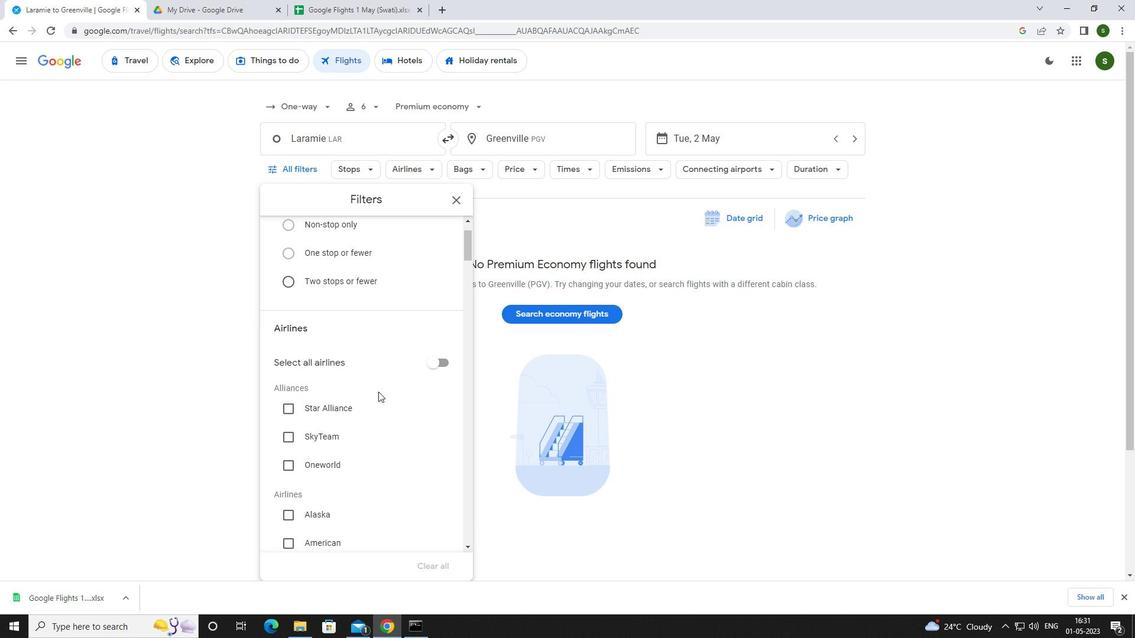 
Action: Mouse moved to (336, 427)
Screenshot: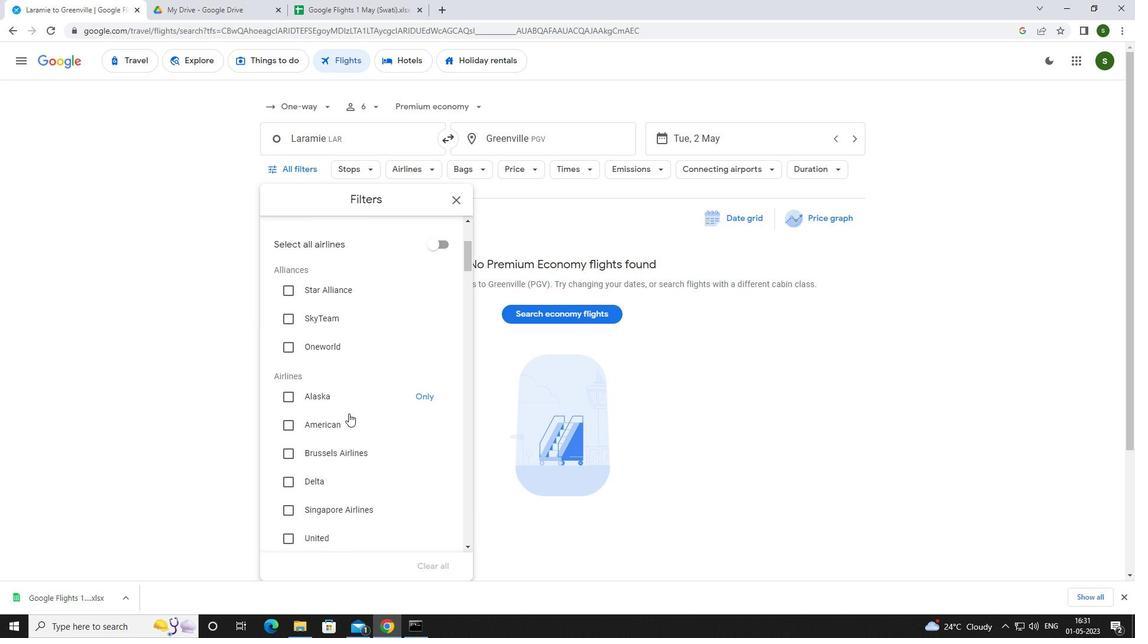 
Action: Mouse pressed left at (336, 427)
Screenshot: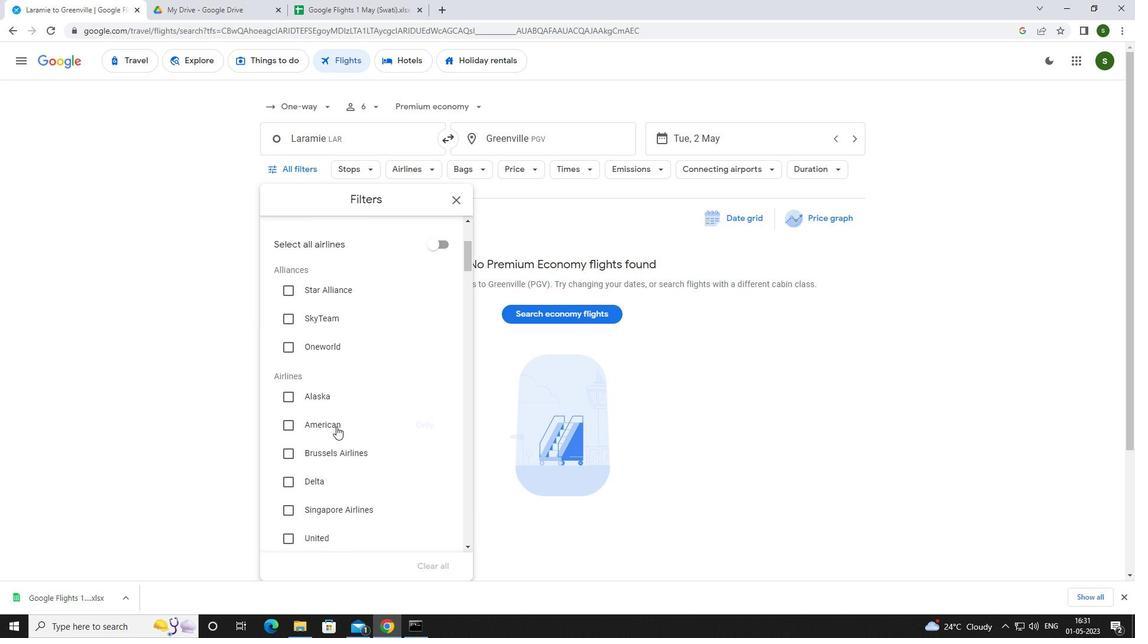 
Action: Mouse moved to (390, 403)
Screenshot: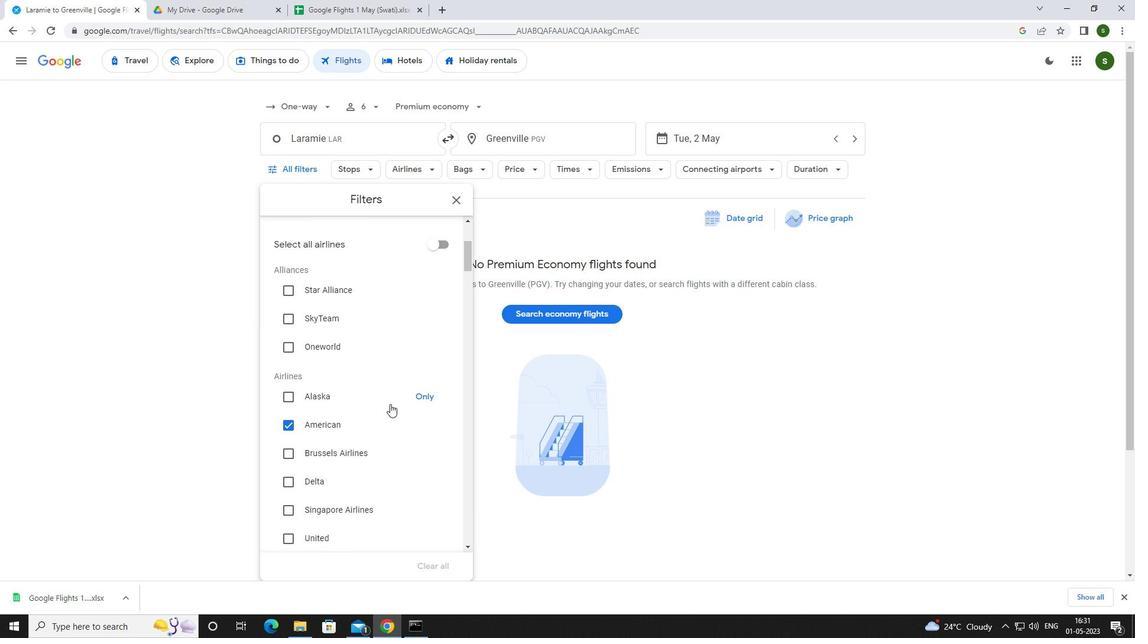 
Action: Mouse scrolled (390, 403) with delta (0, 0)
Screenshot: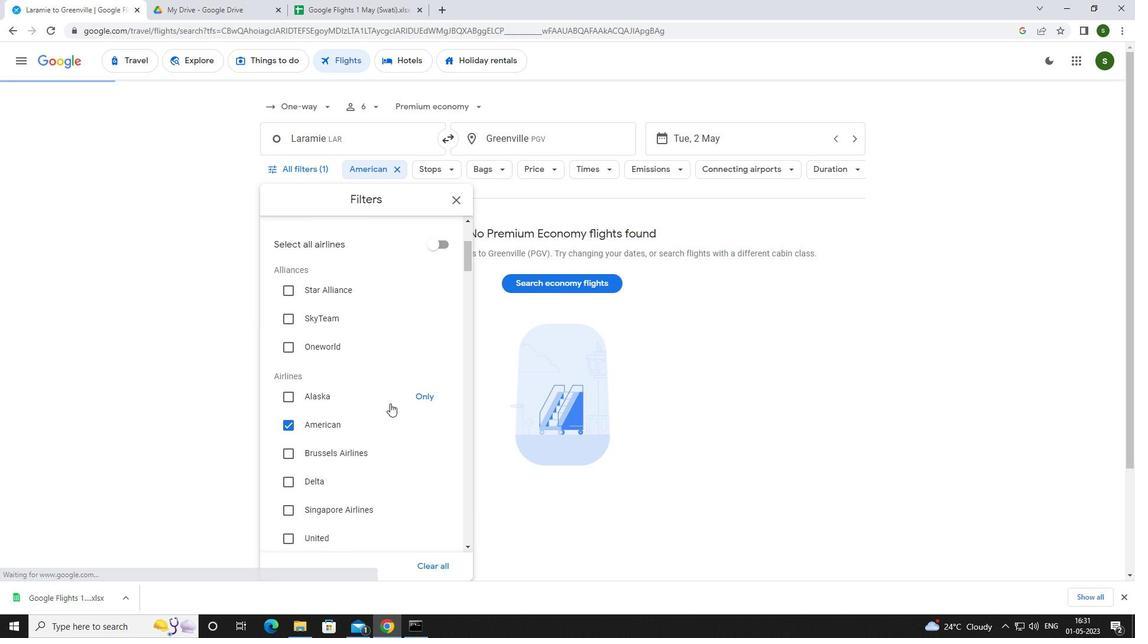 
Action: Mouse scrolled (390, 403) with delta (0, 0)
Screenshot: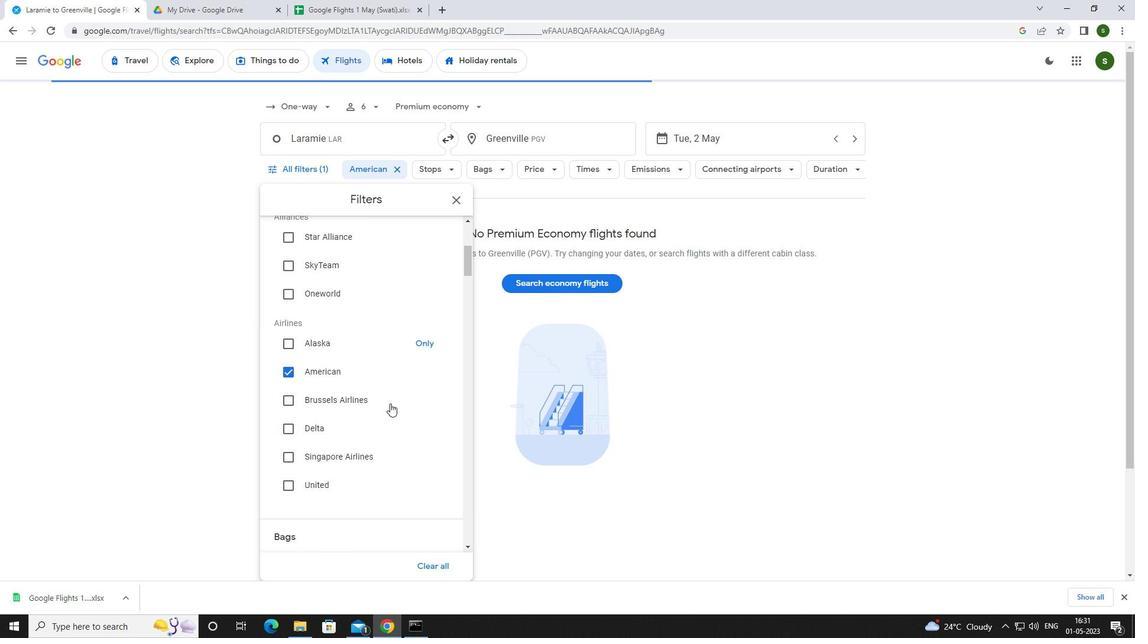 
Action: Mouse scrolled (390, 403) with delta (0, 0)
Screenshot: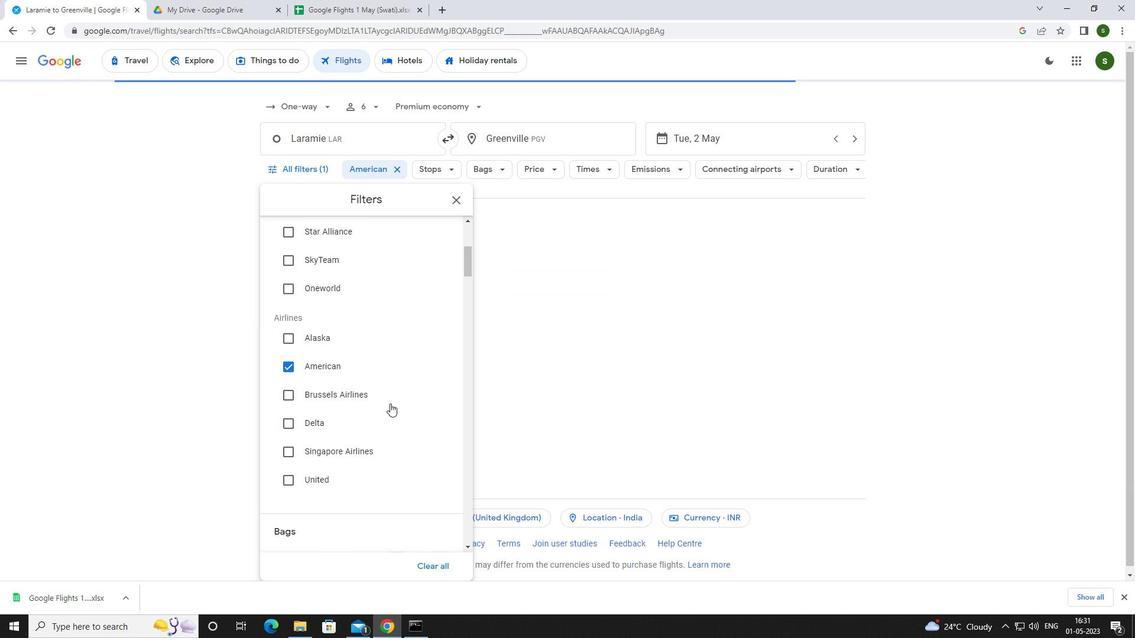
Action: Mouse scrolled (390, 403) with delta (0, 0)
Screenshot: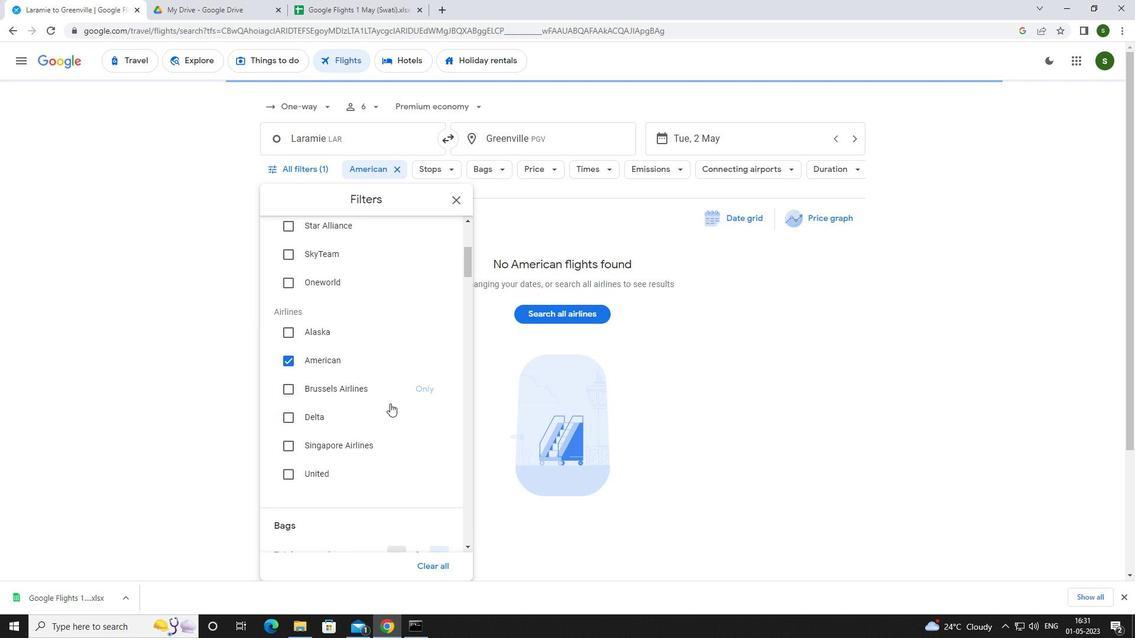 
Action: Mouse scrolled (390, 403) with delta (0, 0)
Screenshot: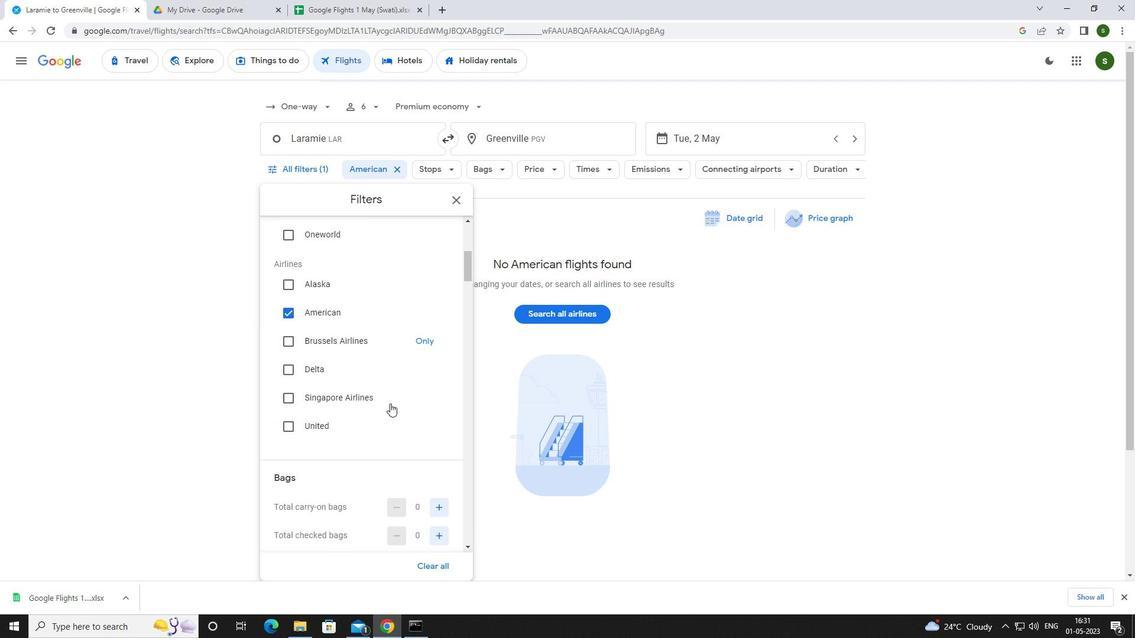 
Action: Mouse moved to (438, 350)
Screenshot: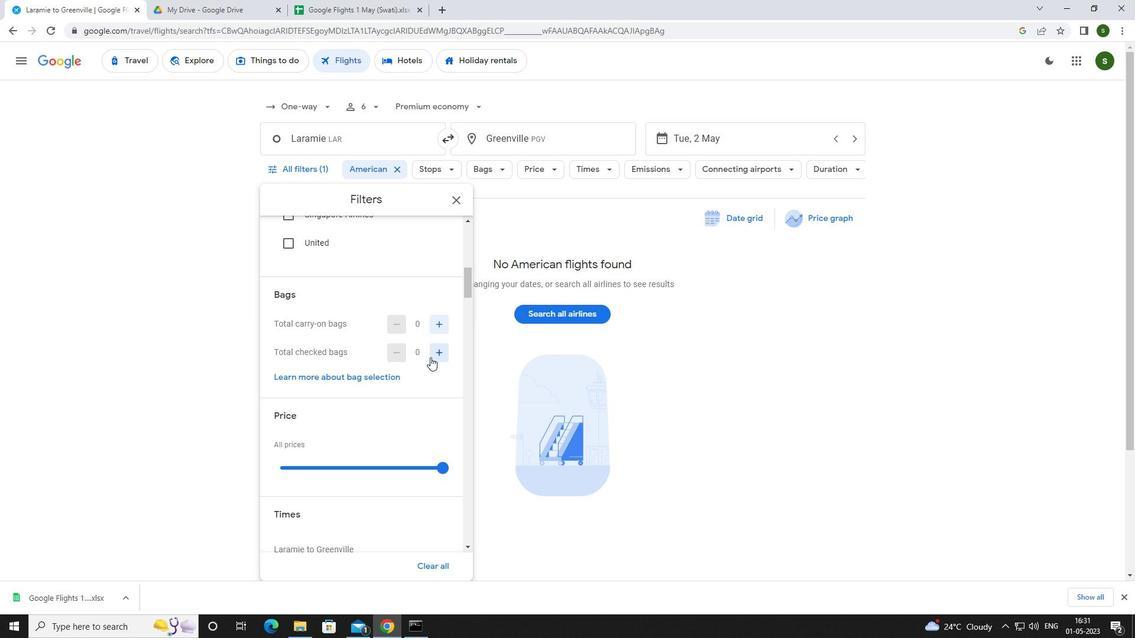 
Action: Mouse pressed left at (438, 350)
Screenshot: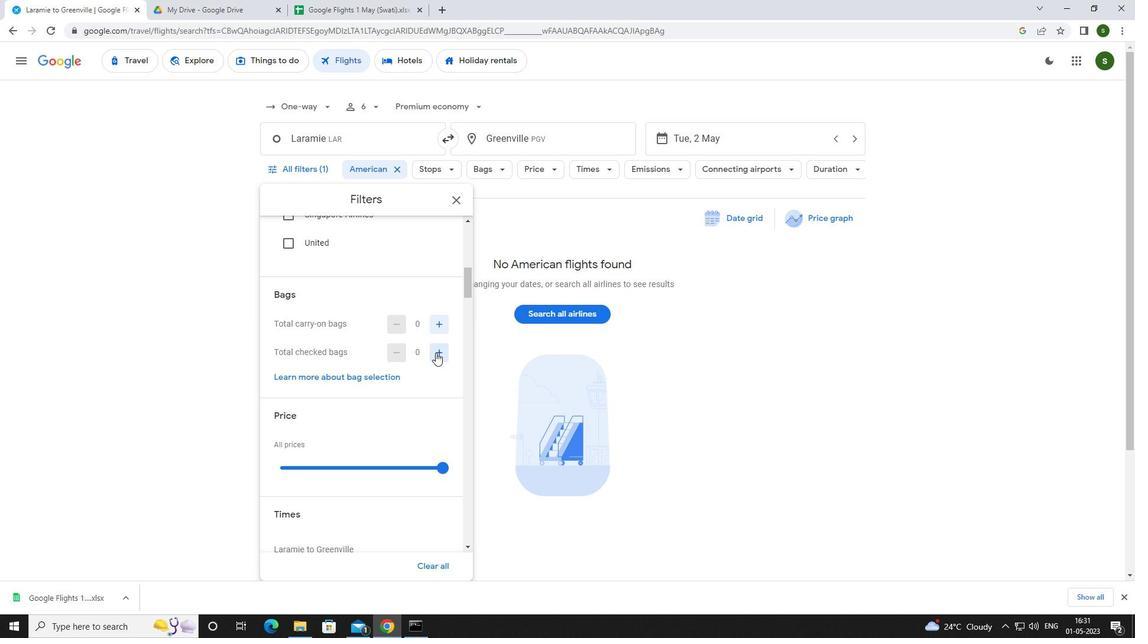
Action: Mouse pressed left at (438, 350)
Screenshot: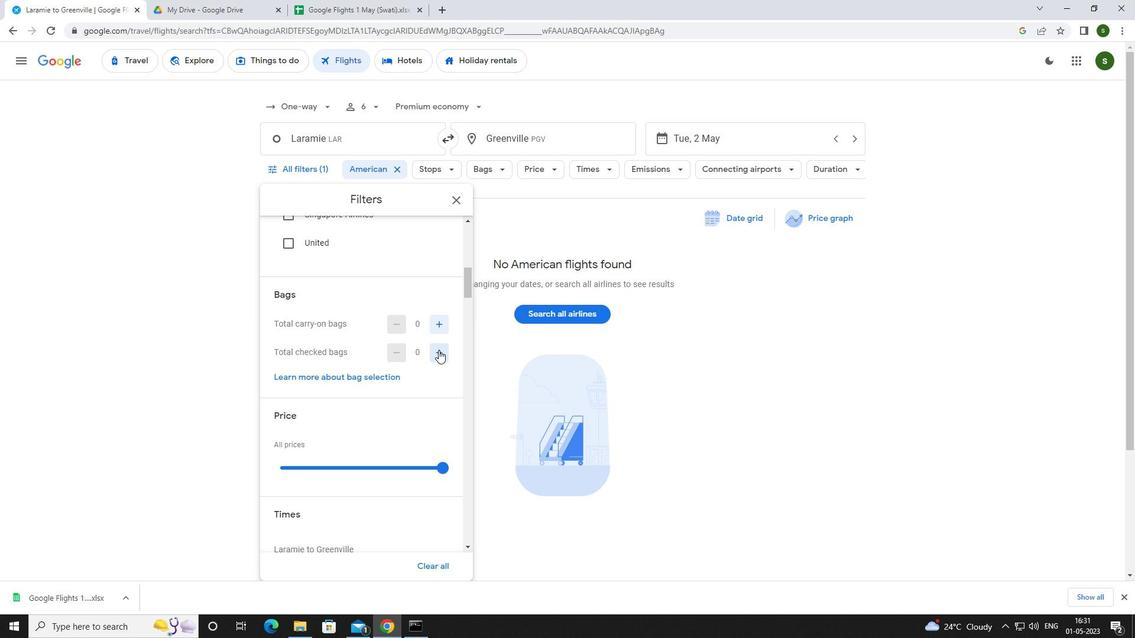
Action: Mouse pressed left at (438, 350)
Screenshot: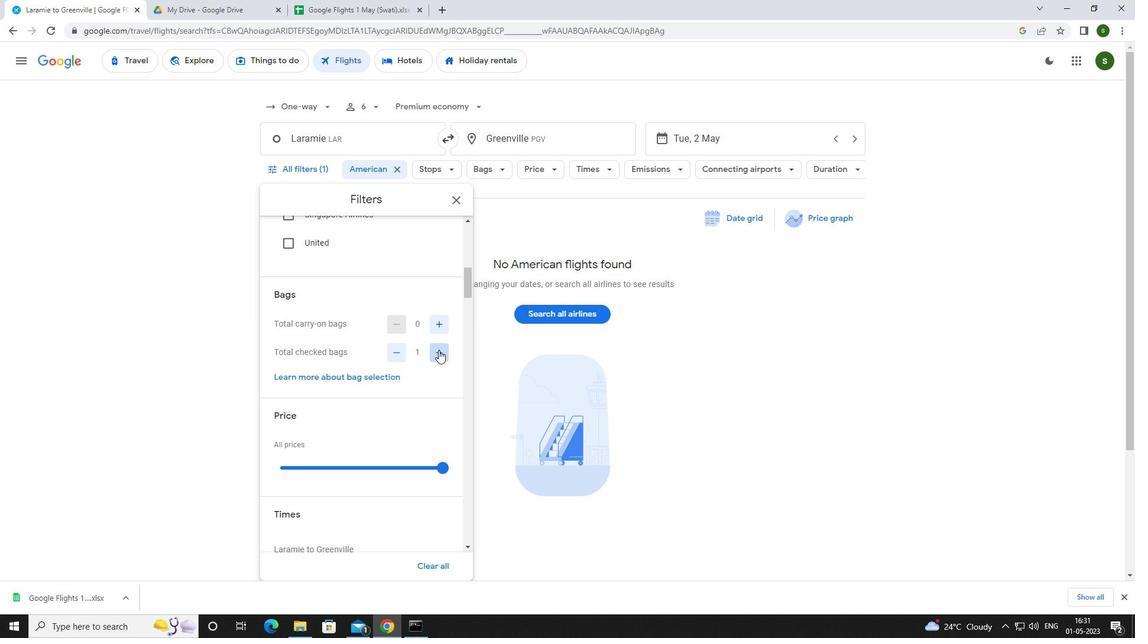 
Action: Mouse pressed left at (438, 350)
Screenshot: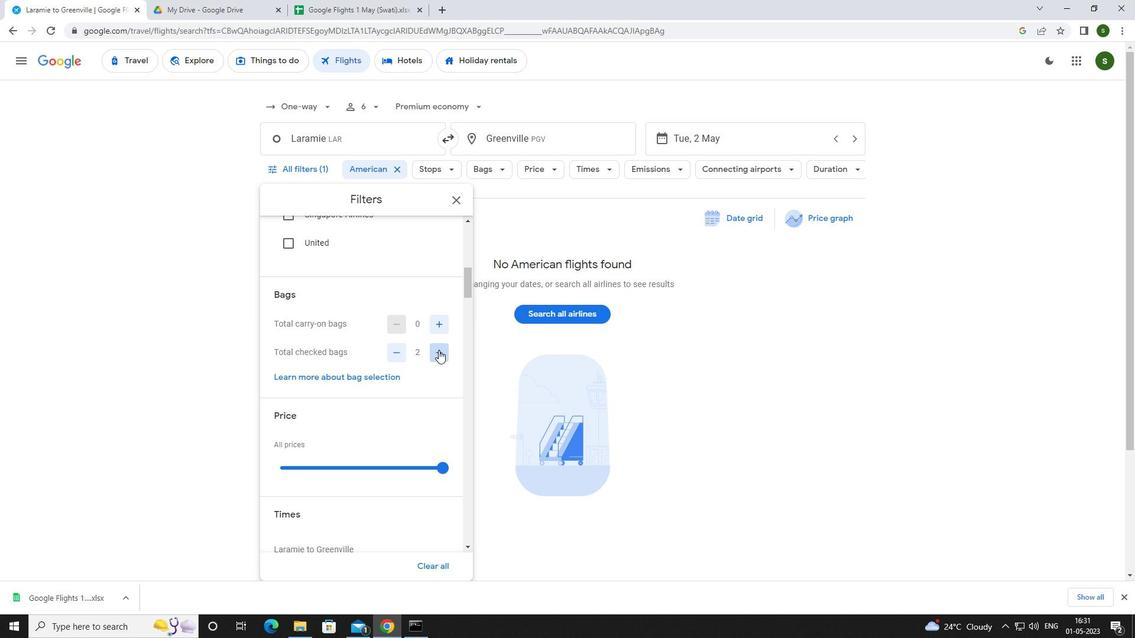 
Action: Mouse pressed left at (438, 350)
Screenshot: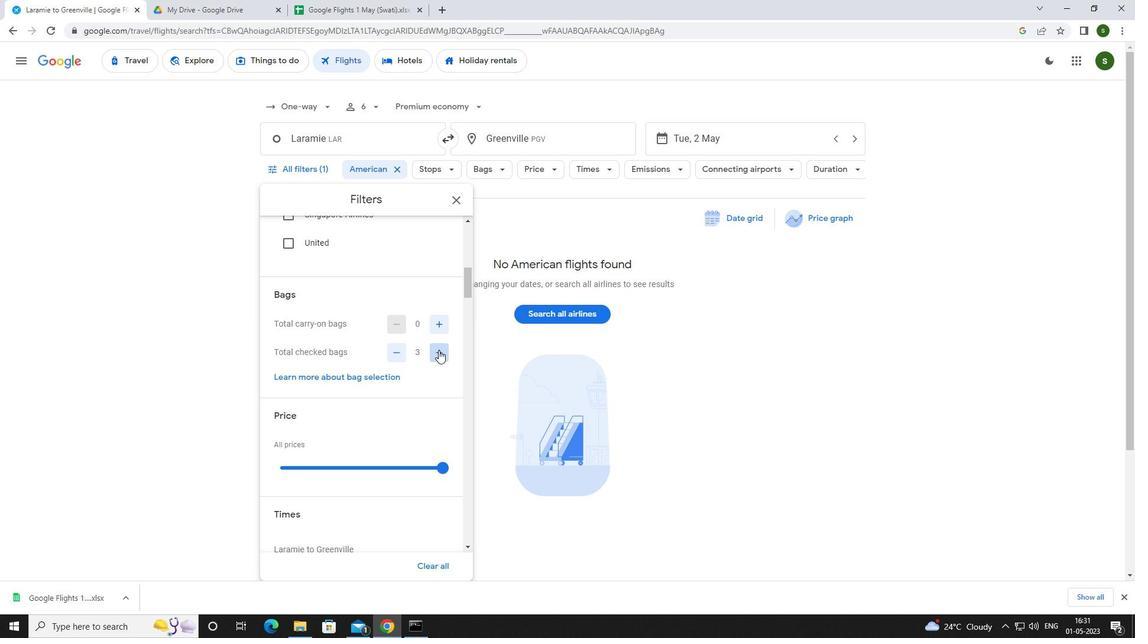 
Action: Mouse pressed left at (438, 350)
Screenshot: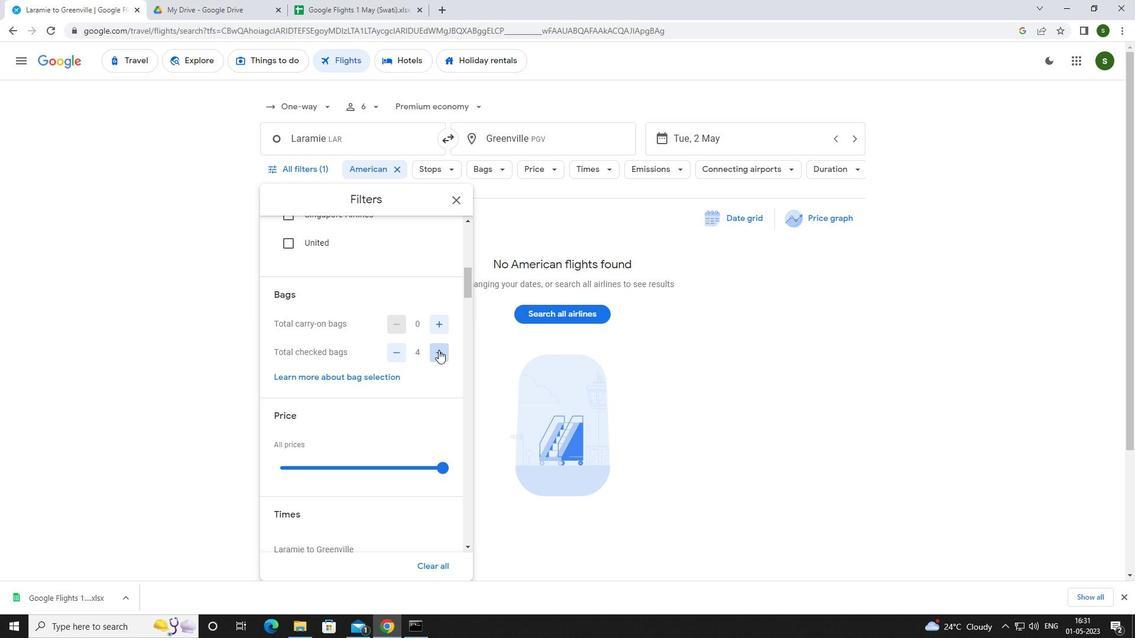 
Action: Mouse moved to (438, 350)
Screenshot: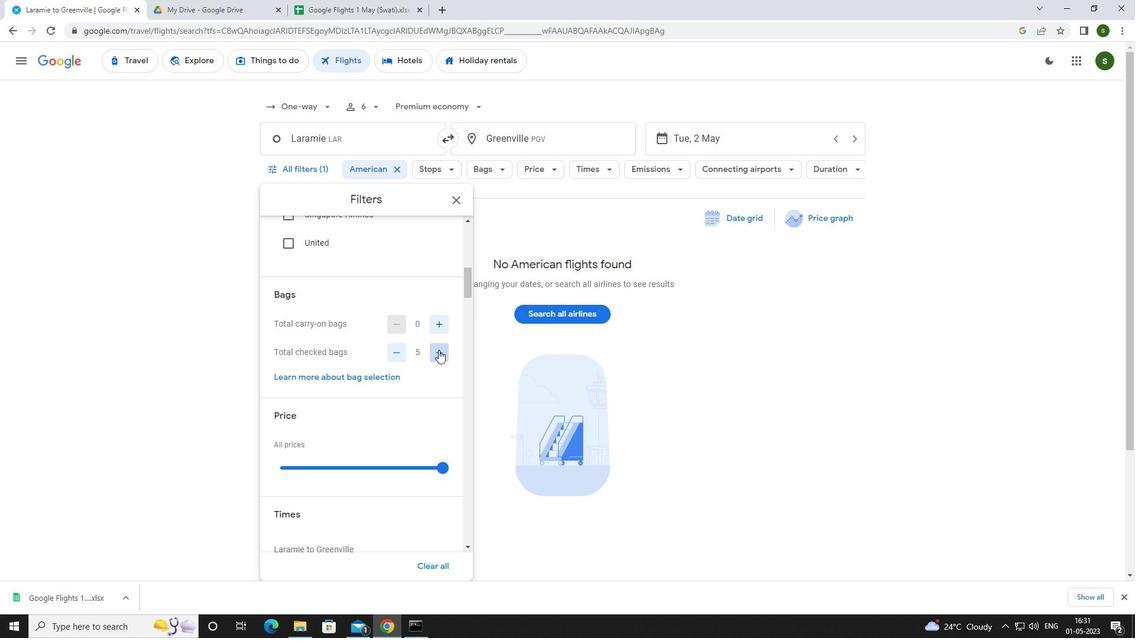 
Action: Mouse pressed left at (438, 350)
Screenshot: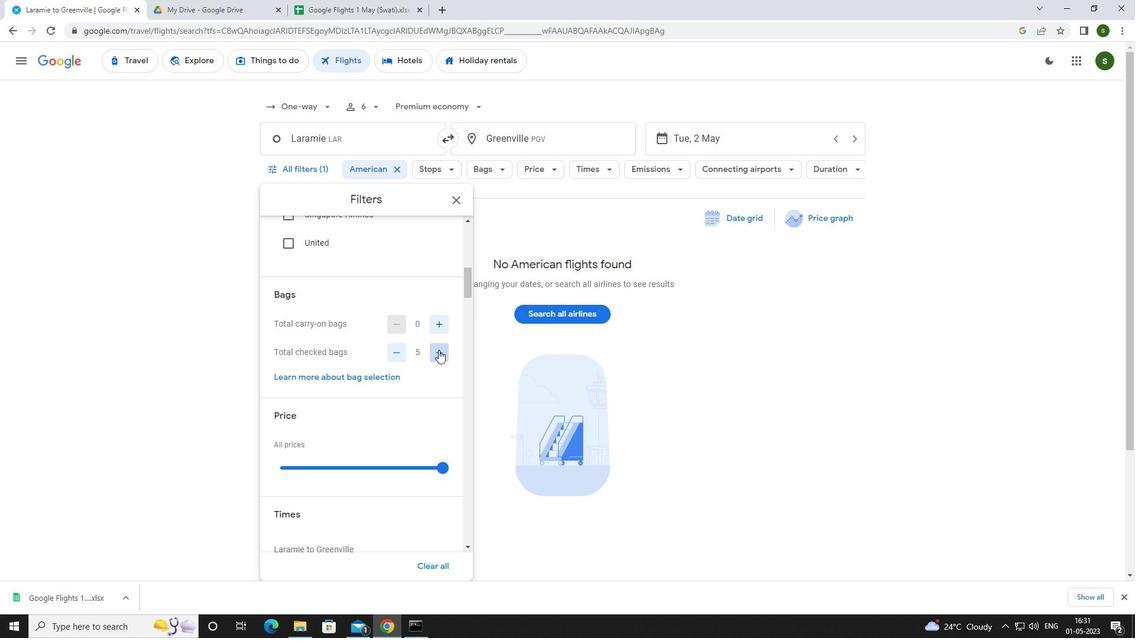 
Action: Mouse moved to (438, 350)
Screenshot: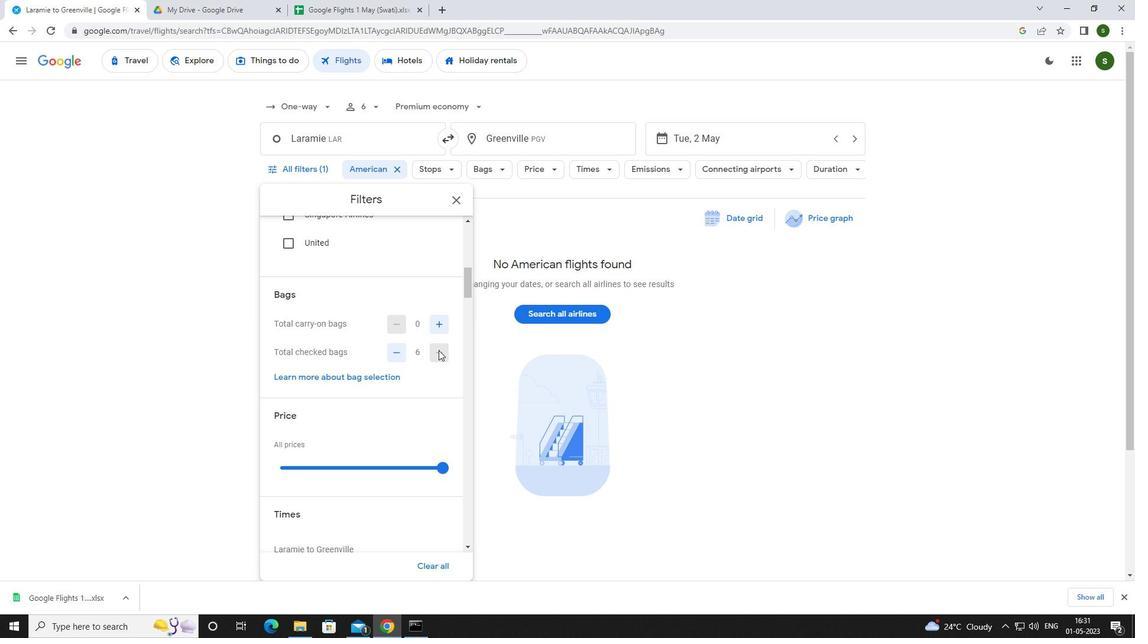 
Action: Mouse pressed left at (438, 350)
Screenshot: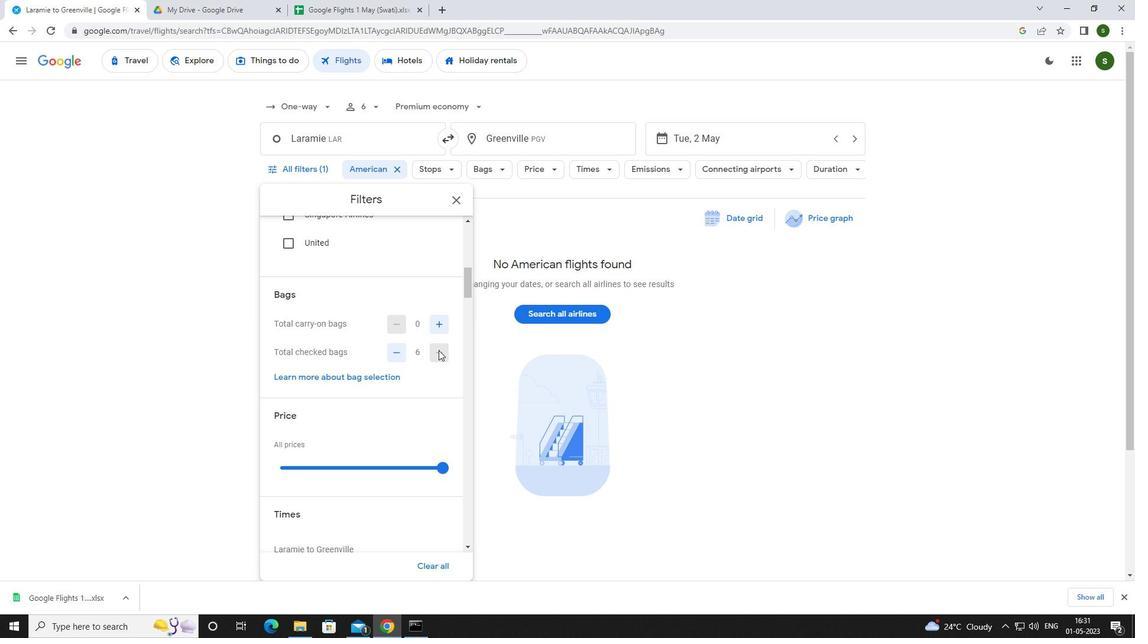 
Action: Mouse moved to (435, 351)
Screenshot: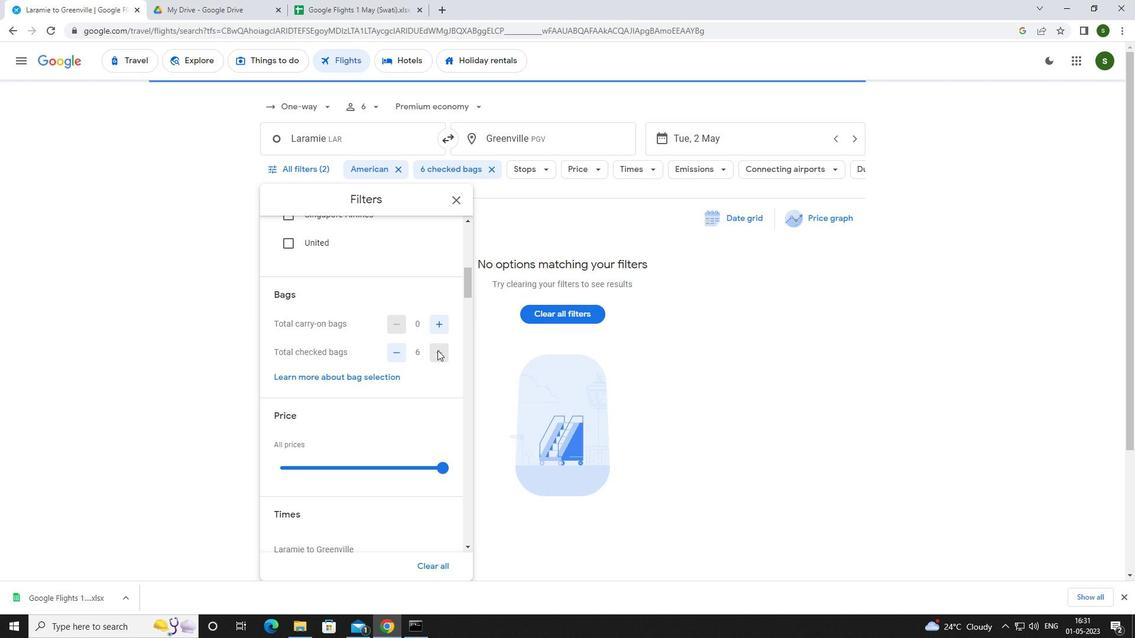 
Action: Mouse scrolled (435, 350) with delta (0, 0)
Screenshot: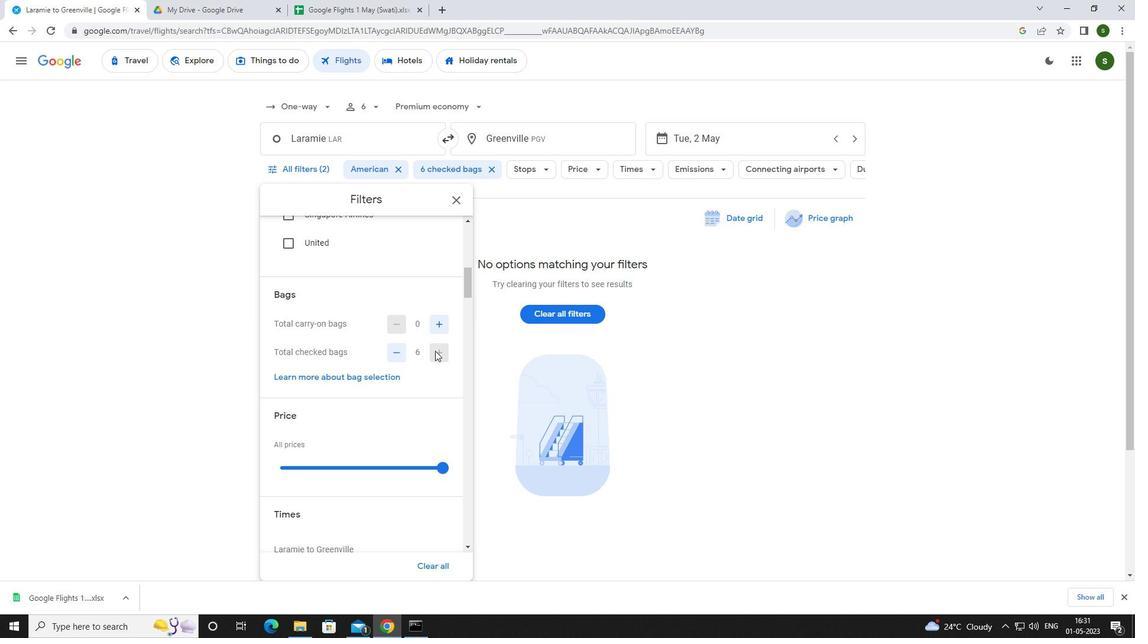 
Action: Mouse scrolled (435, 350) with delta (0, 0)
Screenshot: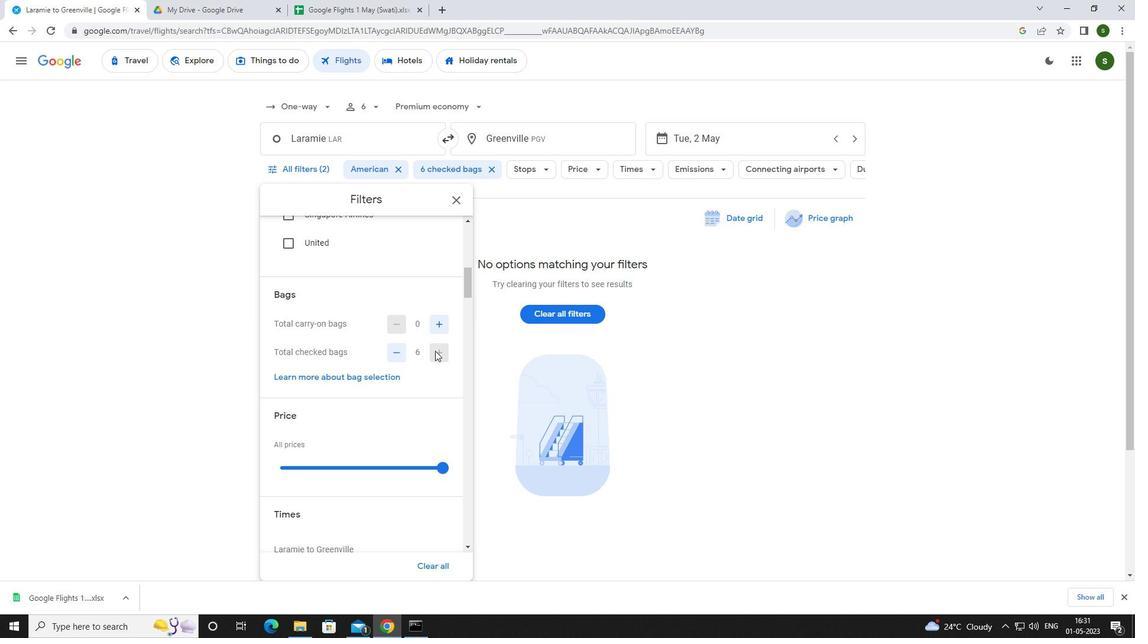 
Action: Mouse moved to (441, 350)
Screenshot: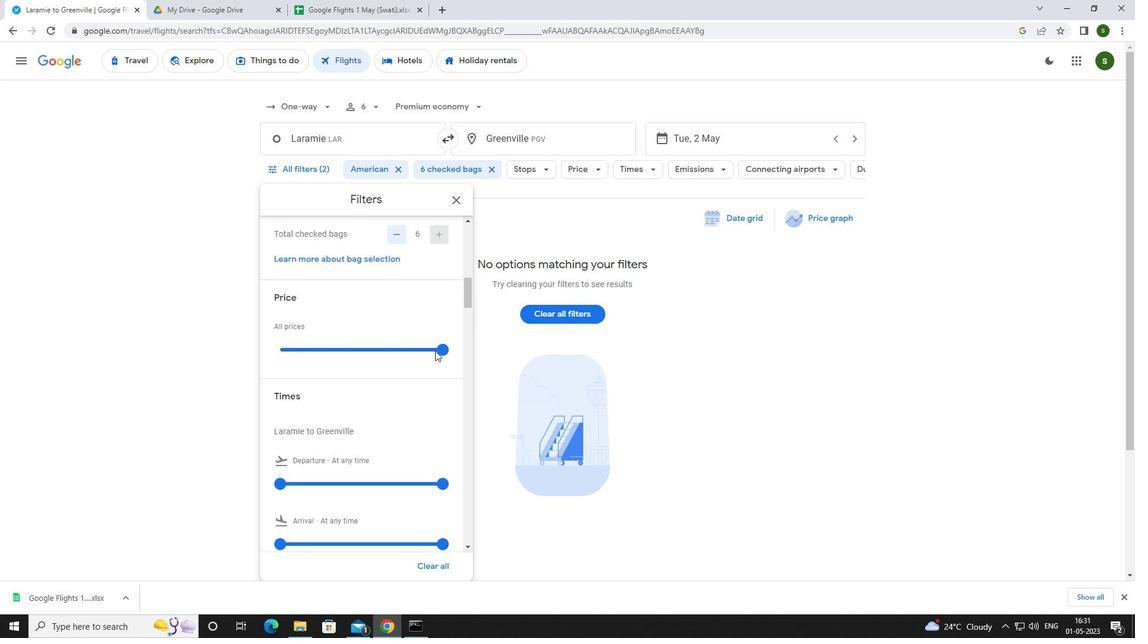 
Action: Mouse pressed left at (441, 350)
Screenshot: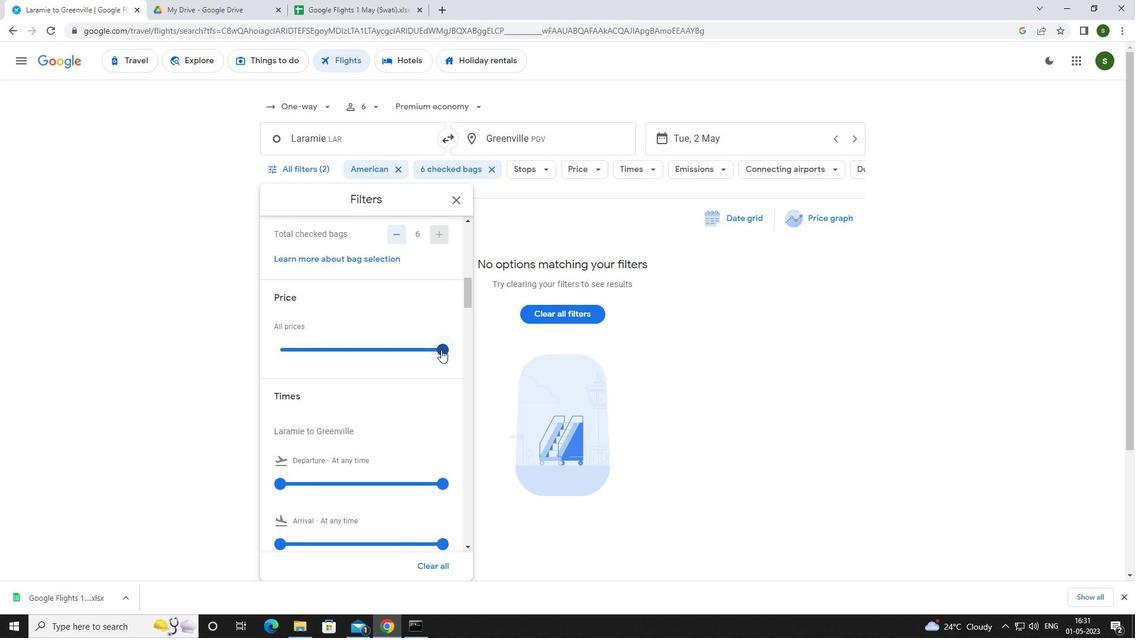 
Action: Mouse moved to (391, 366)
Screenshot: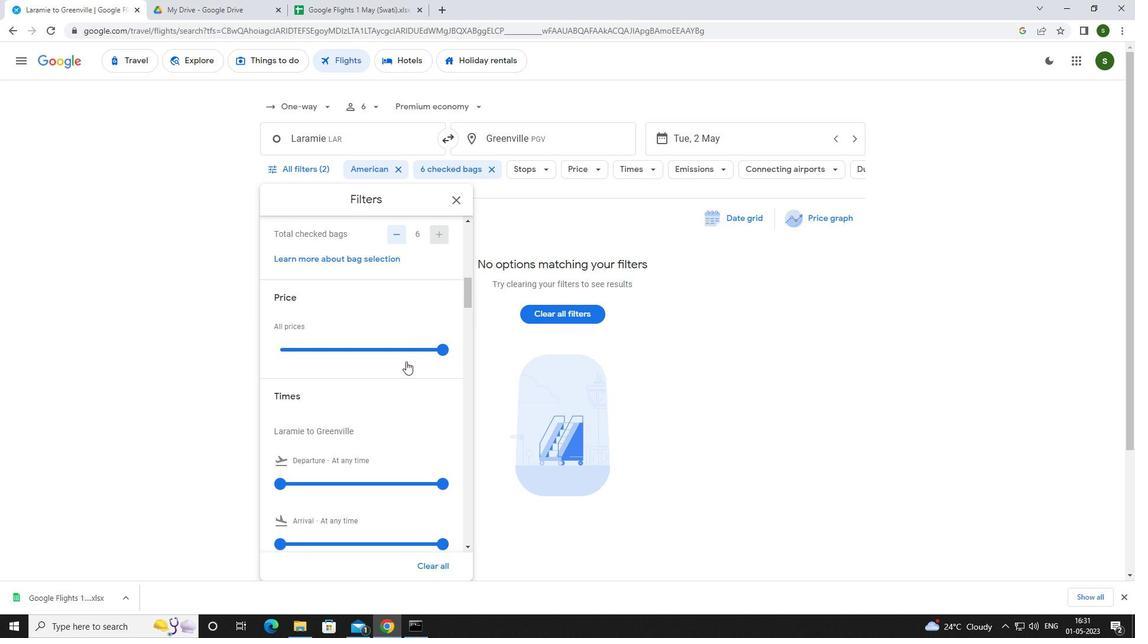 
Action: Mouse scrolled (391, 366) with delta (0, 0)
Screenshot: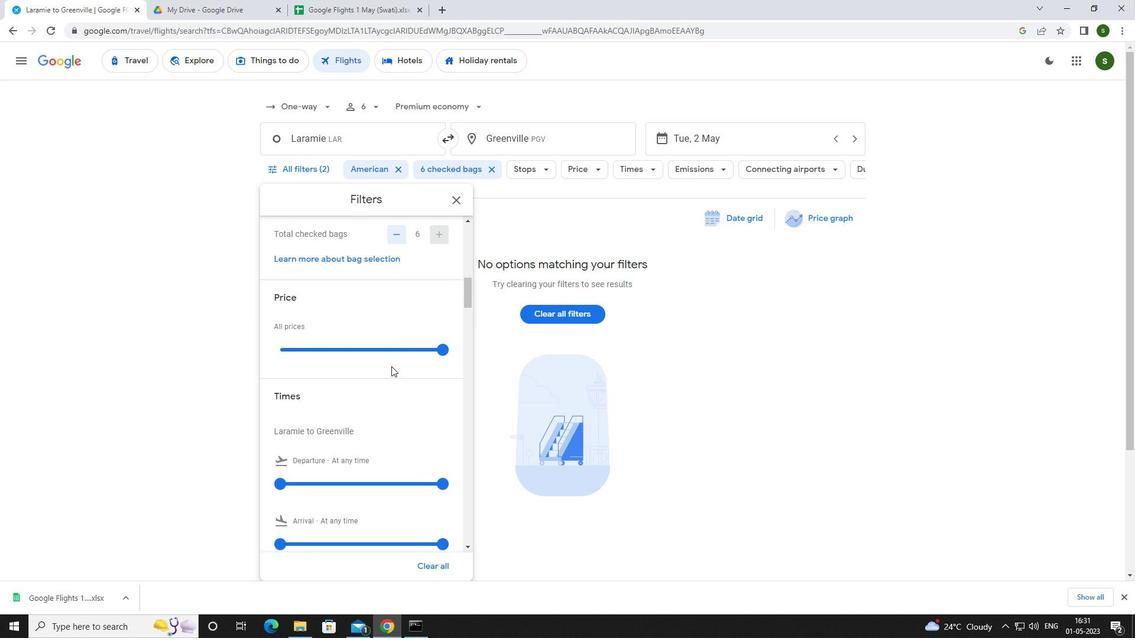 
Action: Mouse moved to (283, 421)
Screenshot: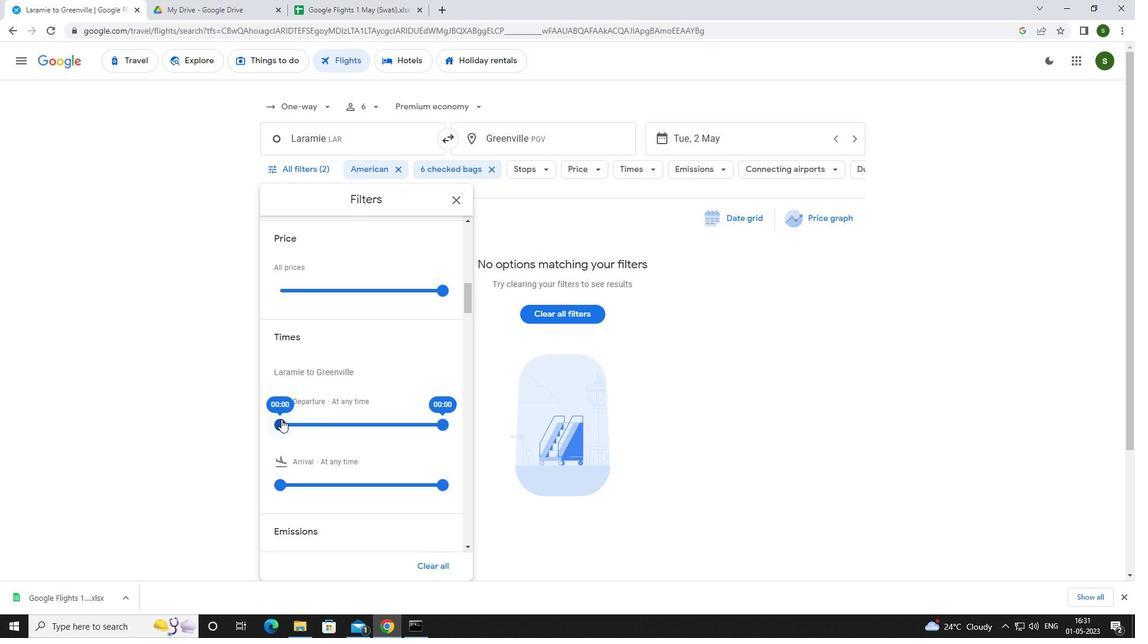 
Action: Mouse pressed left at (283, 421)
Screenshot: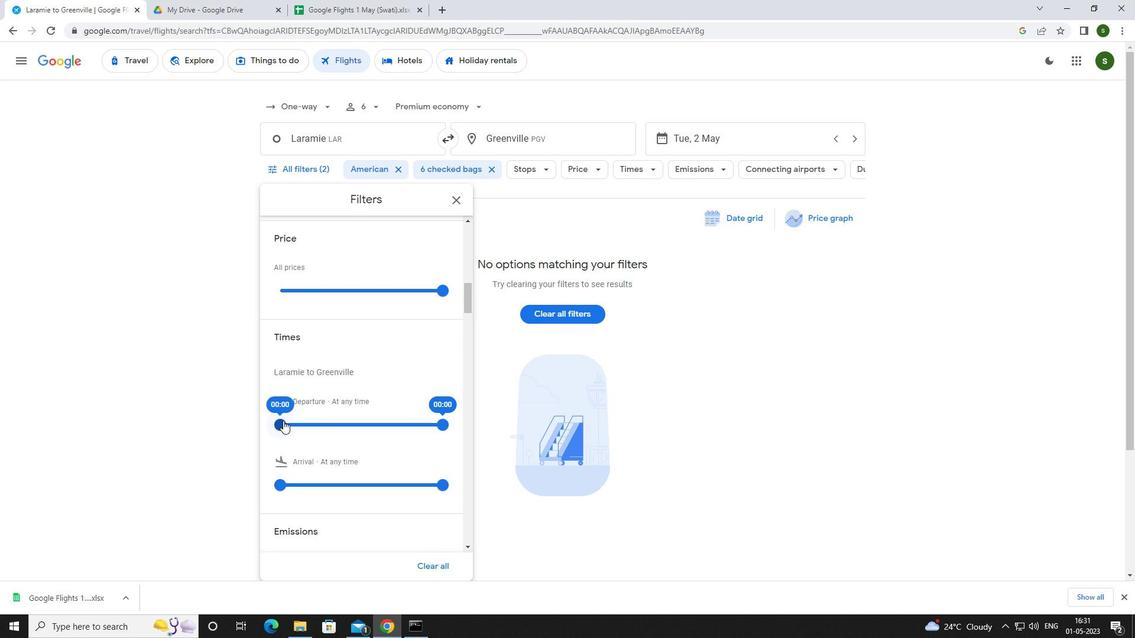 
Action: Mouse moved to (737, 381)
Screenshot: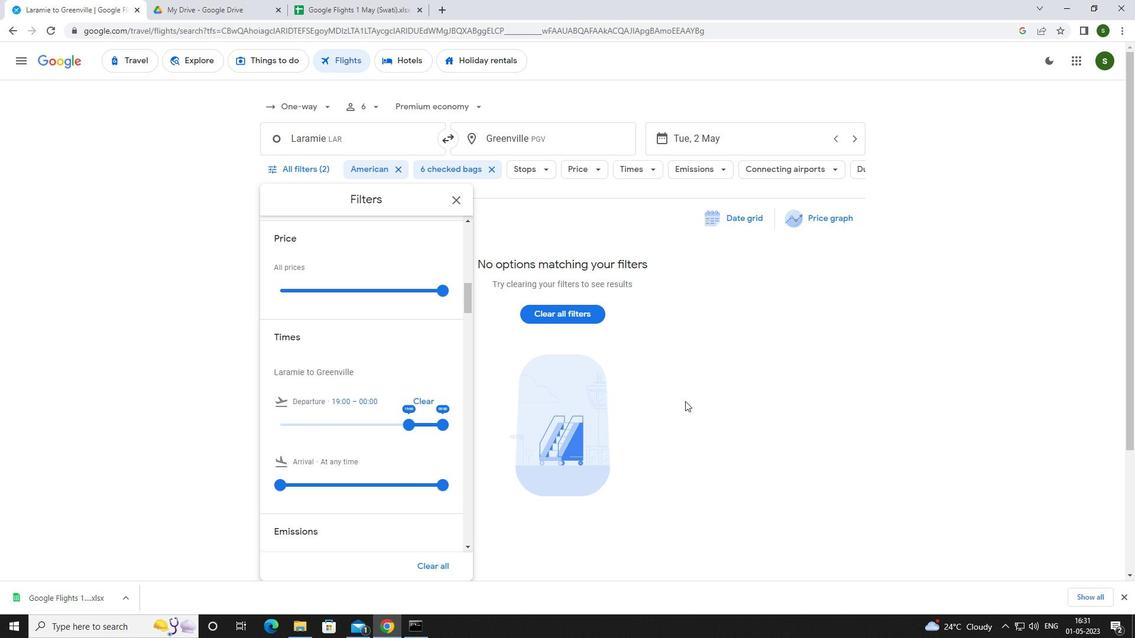 
Action: Mouse pressed left at (737, 381)
Screenshot: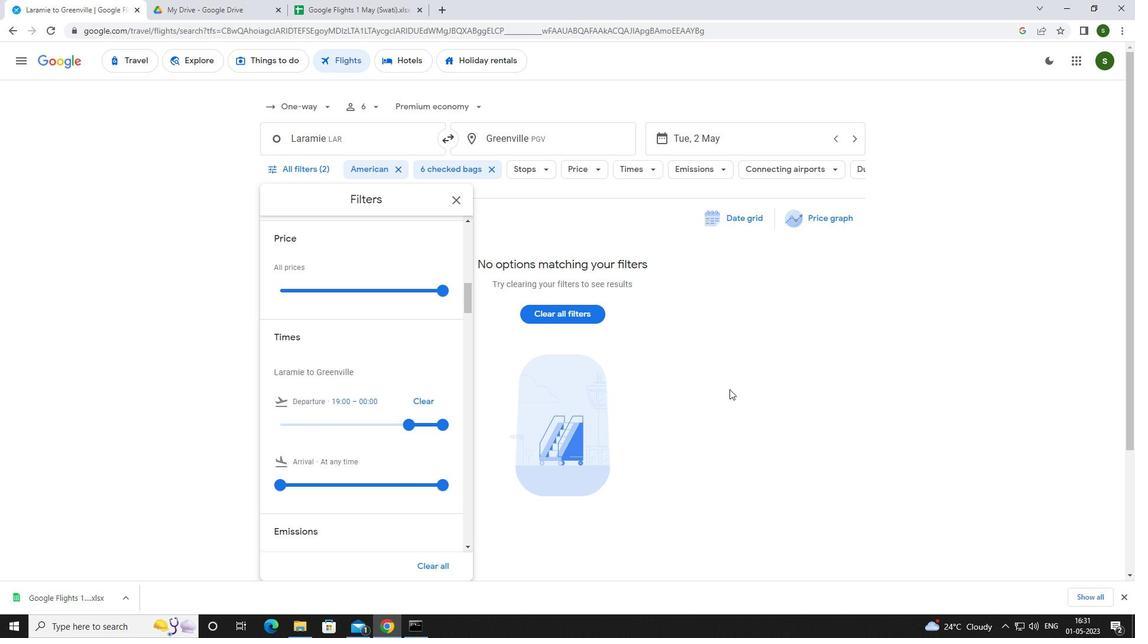 
Action: Mouse moved to (737, 381)
Screenshot: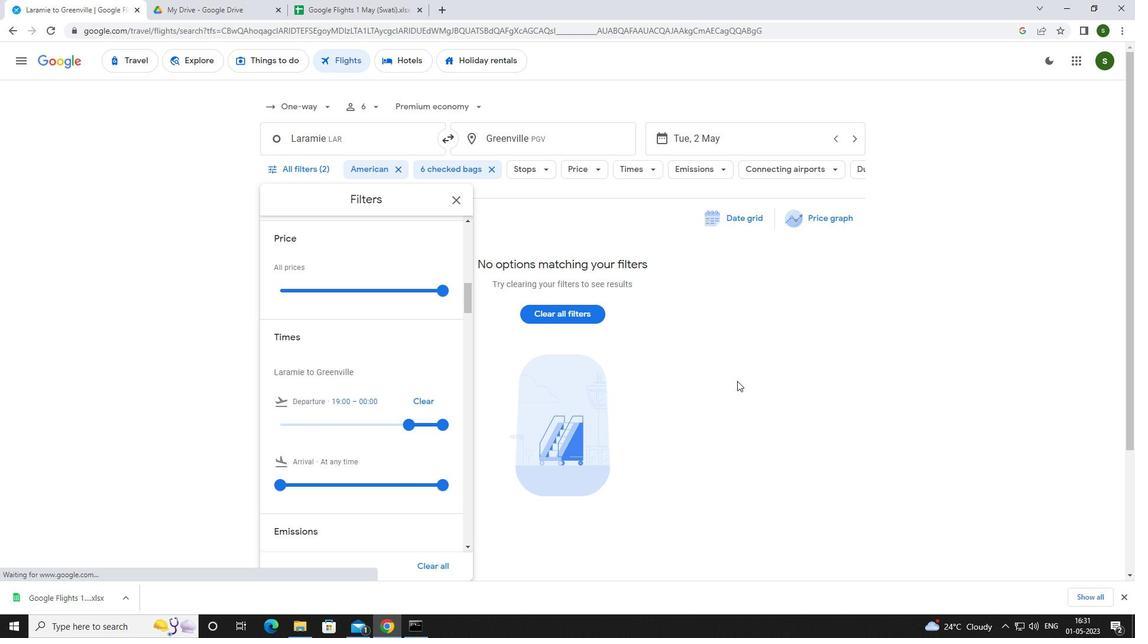 
